 Task: Look for space in Teziutlan, Mexico from 9th June, 2023 to 16th June, 2023 for 2 adults in price range Rs.8000 to Rs.16000. Place can be entire place with 2 bedrooms having 2 beds and 1 bathroom. Property type can be house, flat, guest house. Booking option can be shelf check-in. Required host language is English.
Action: Mouse moved to (461, 97)
Screenshot: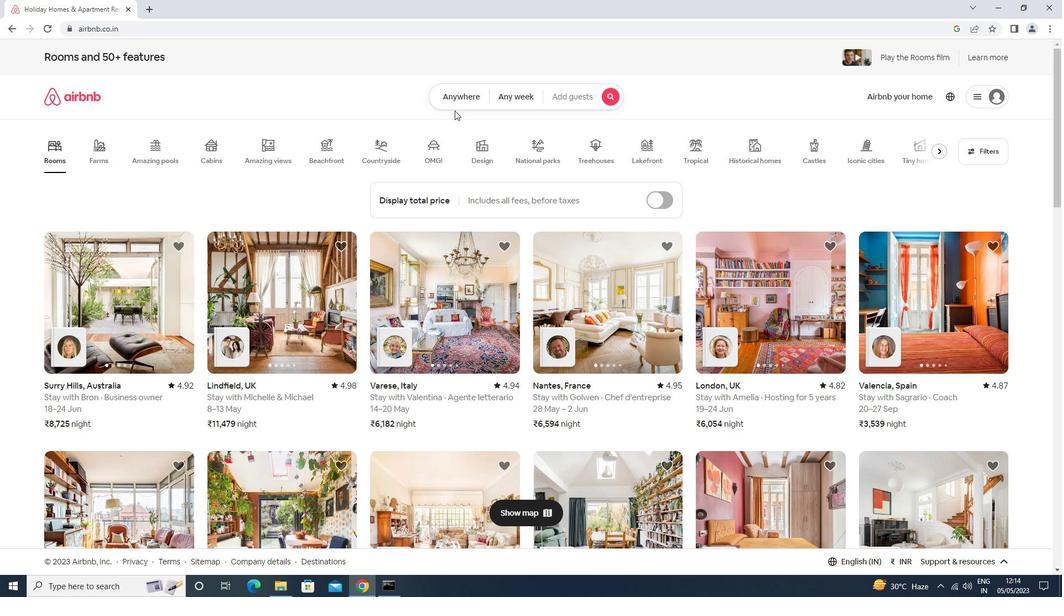
Action: Mouse pressed left at (461, 97)
Screenshot: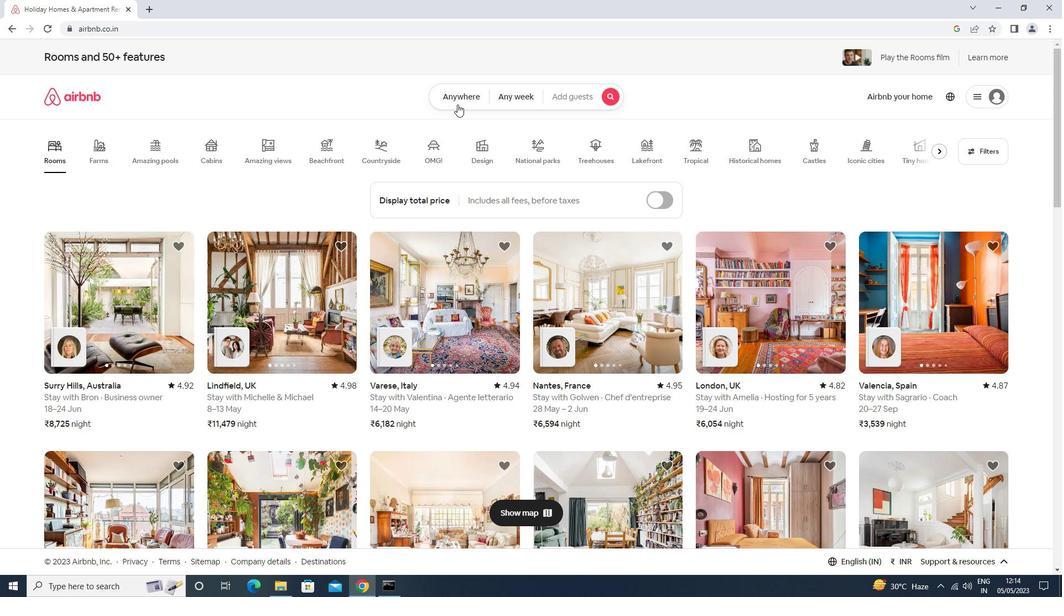 
Action: Mouse moved to (373, 133)
Screenshot: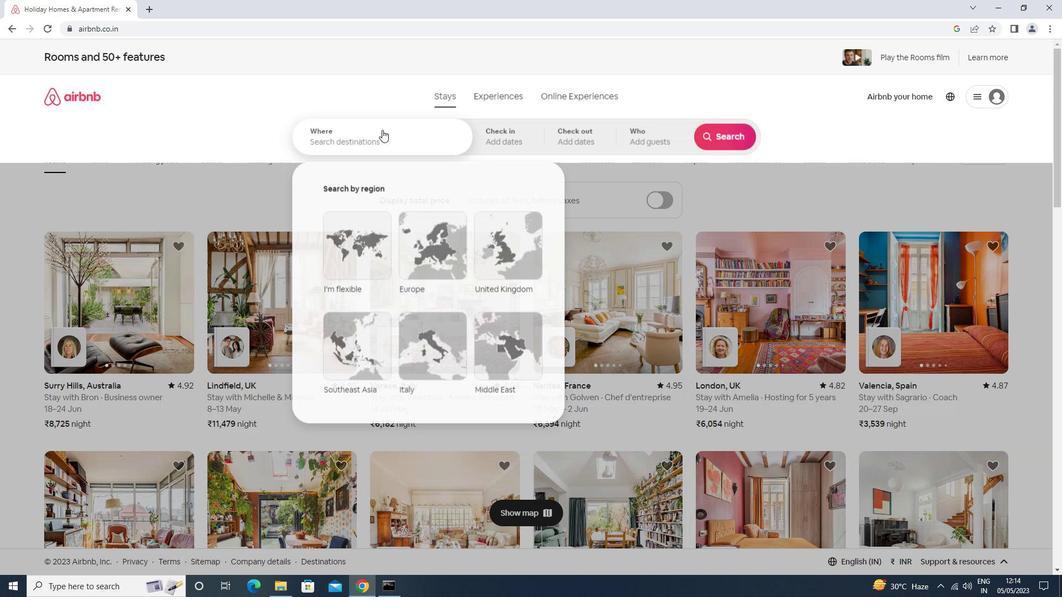 
Action: Mouse pressed left at (373, 133)
Screenshot: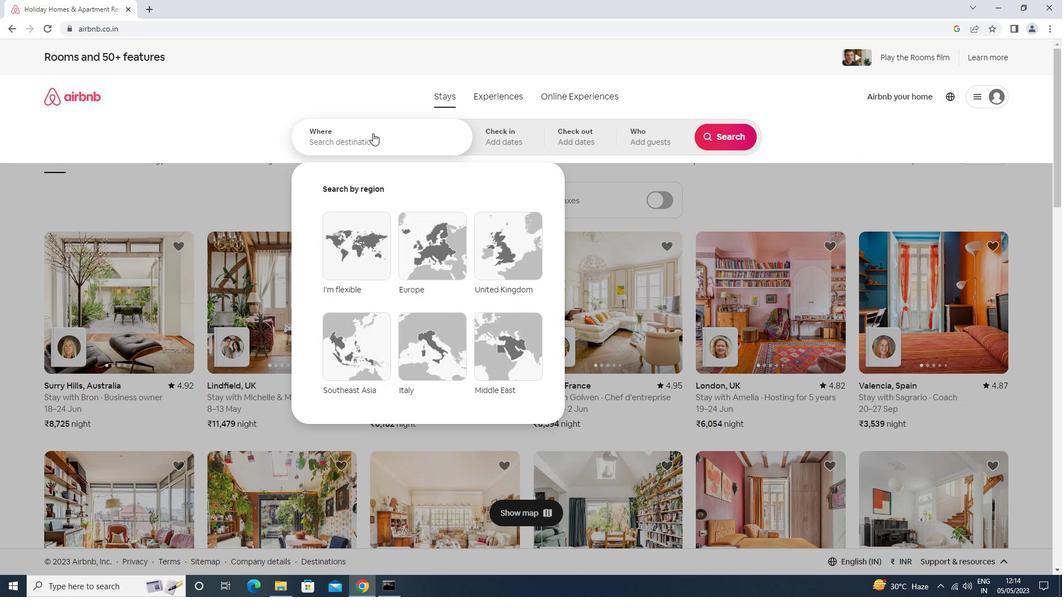
Action: Mouse moved to (372, 134)
Screenshot: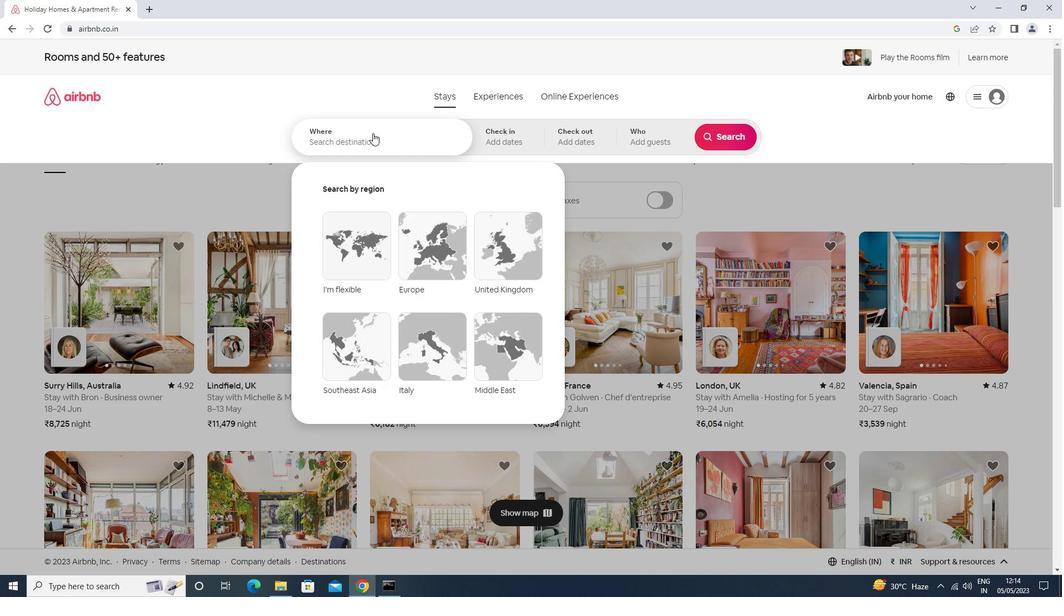 
Action: Key pressed <Key.shift>TEZIUTLAN<Key.space><Key.shift>MEXICO<Key.enter>
Screenshot: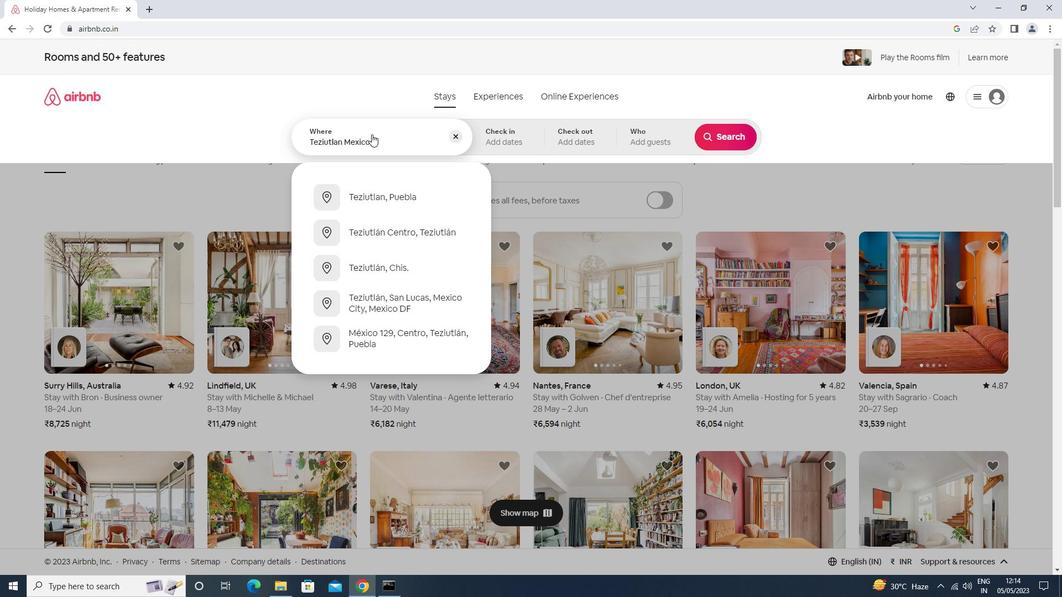 
Action: Mouse moved to (687, 301)
Screenshot: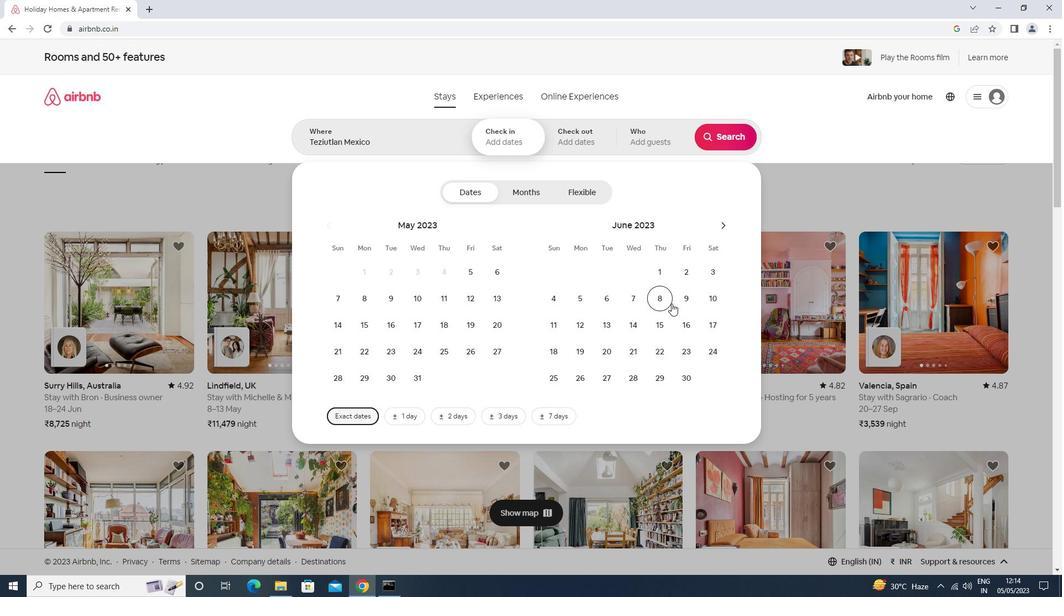 
Action: Mouse pressed left at (687, 301)
Screenshot: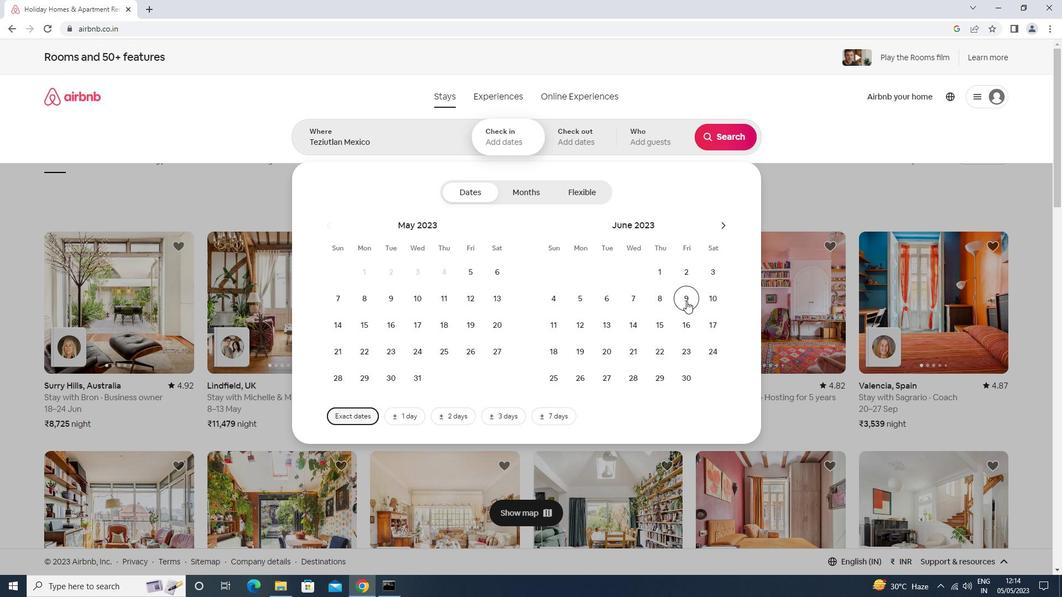 
Action: Mouse moved to (689, 316)
Screenshot: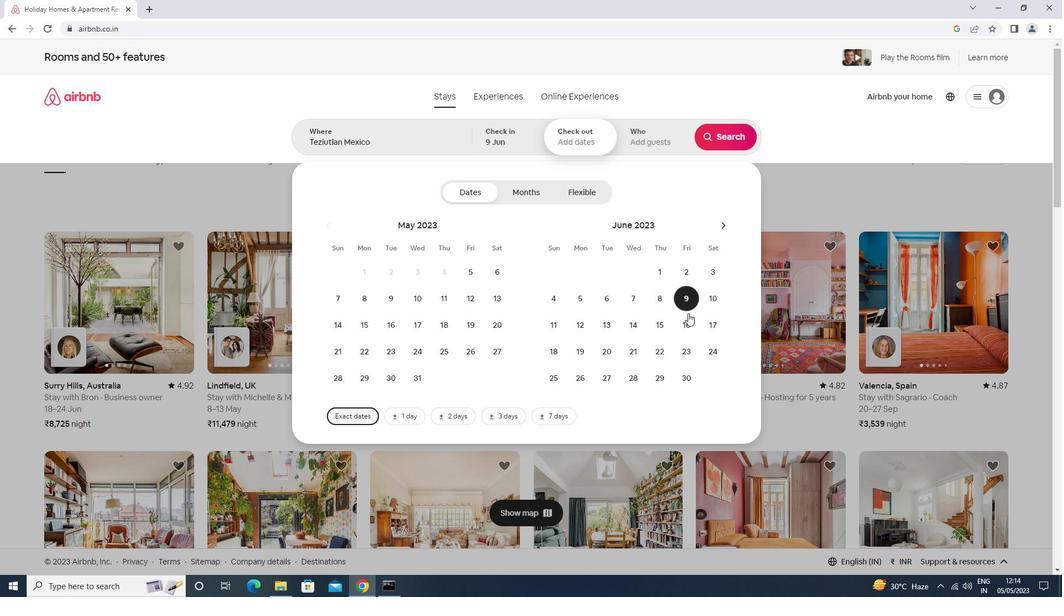 
Action: Mouse pressed left at (689, 316)
Screenshot: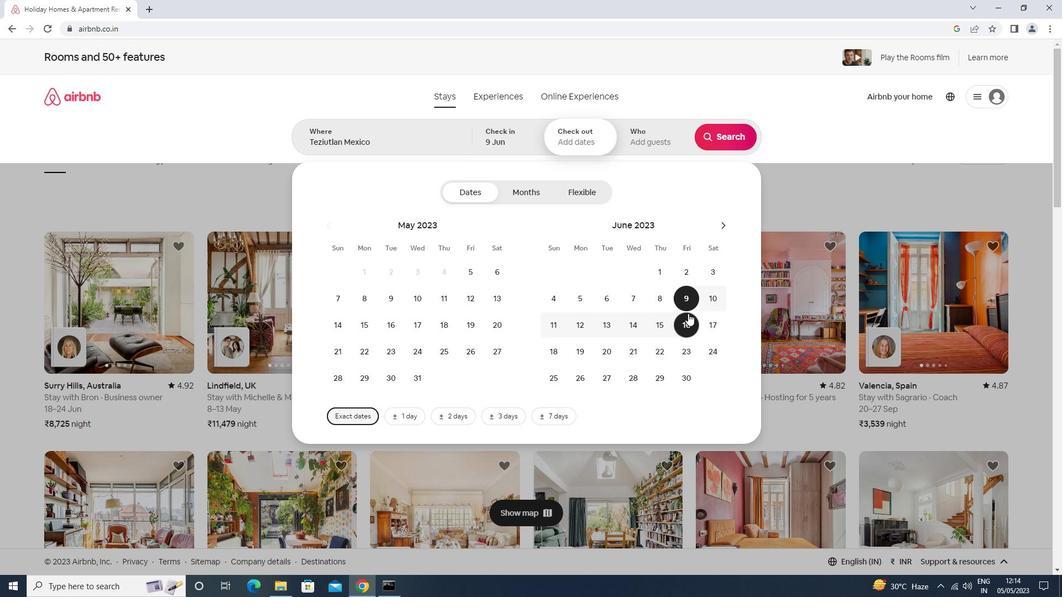 
Action: Mouse moved to (654, 150)
Screenshot: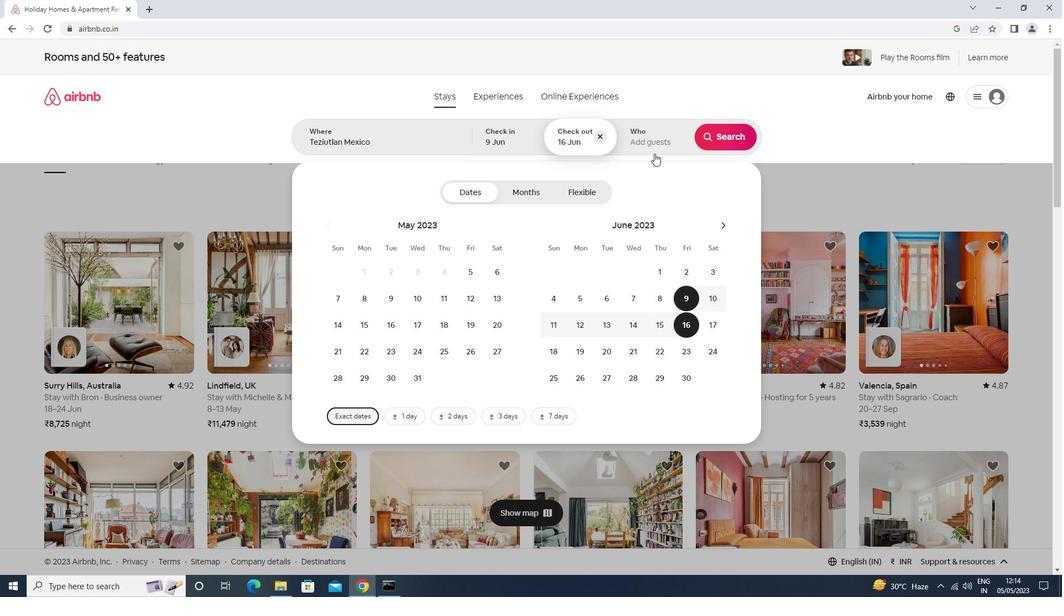 
Action: Mouse pressed left at (654, 150)
Screenshot: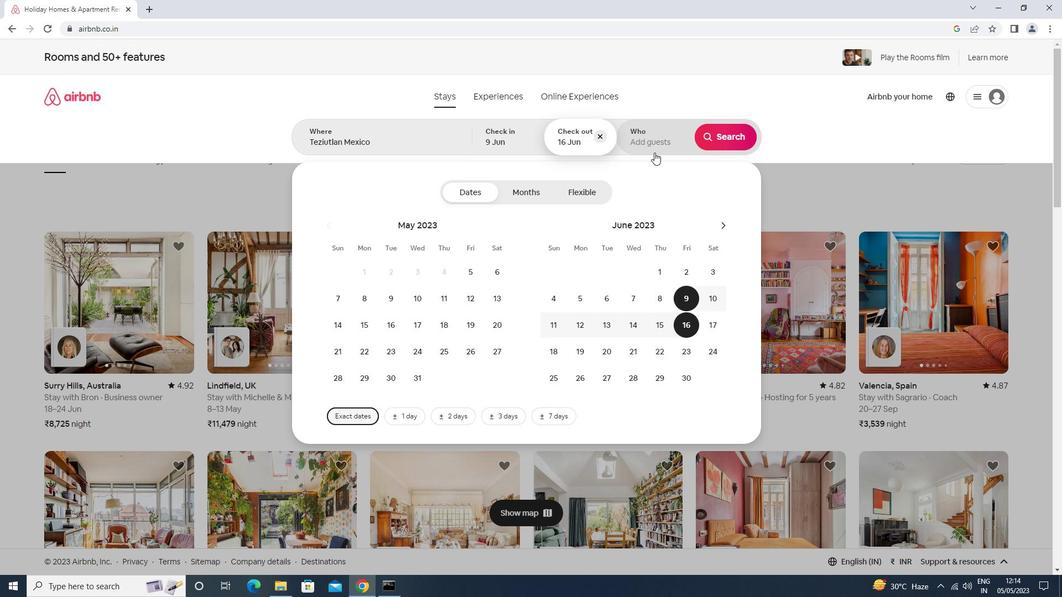 
Action: Mouse moved to (737, 197)
Screenshot: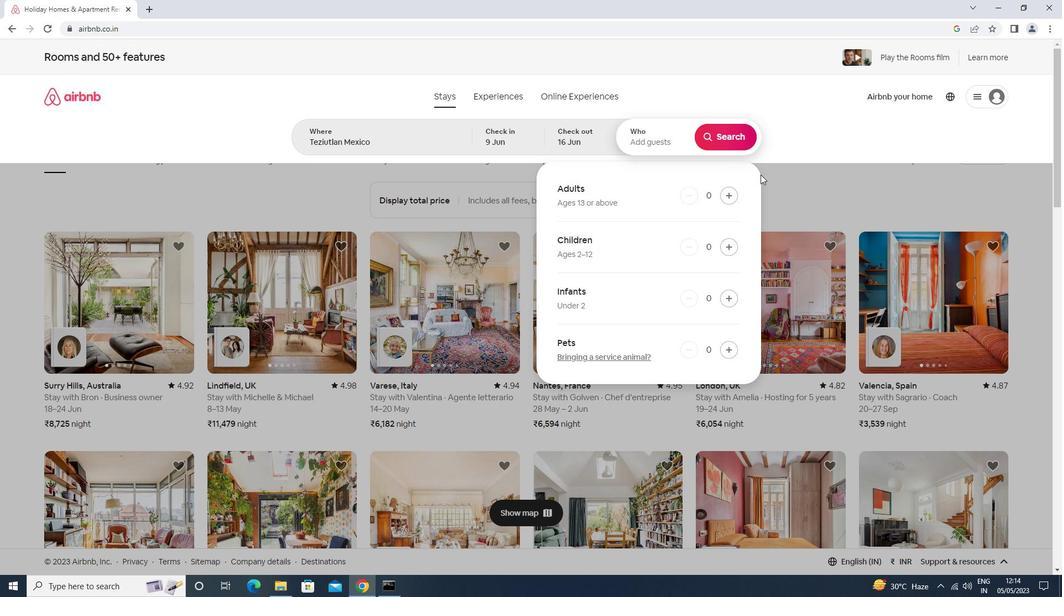 
Action: Mouse pressed left at (737, 197)
Screenshot: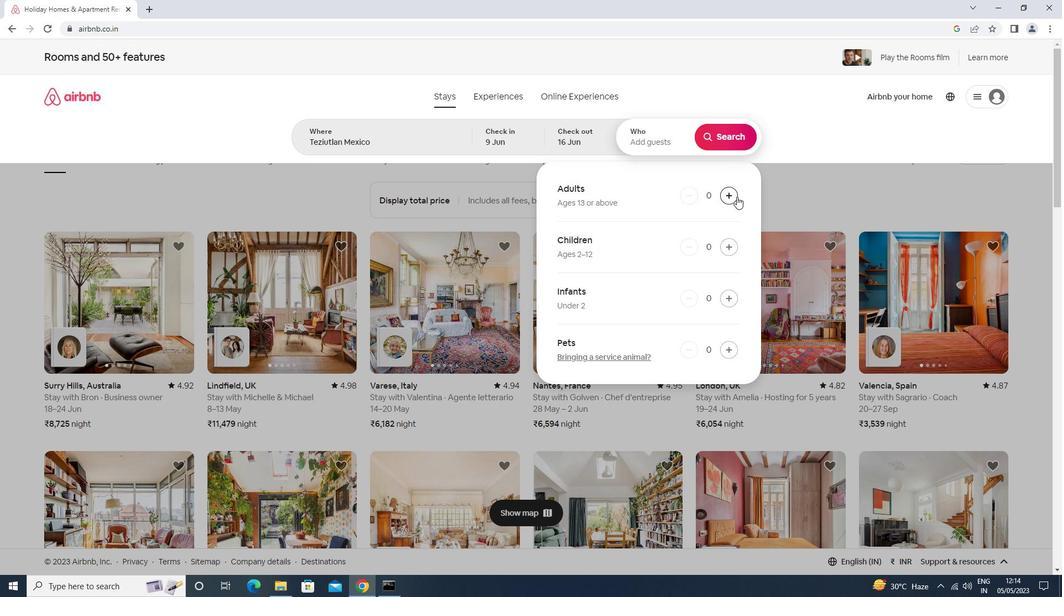 
Action: Mouse moved to (736, 197)
Screenshot: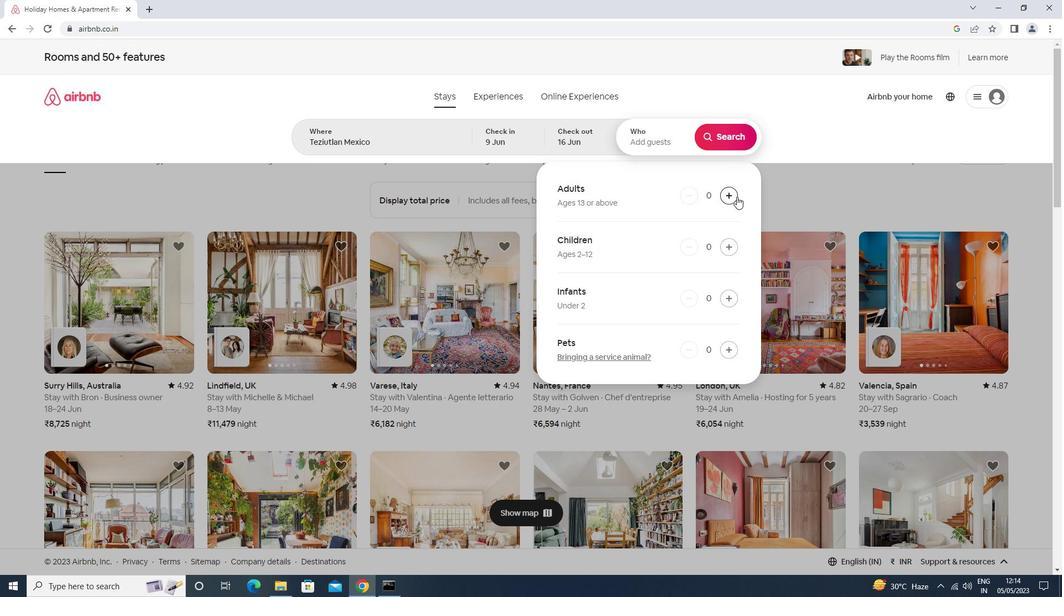 
Action: Mouse pressed left at (736, 197)
Screenshot: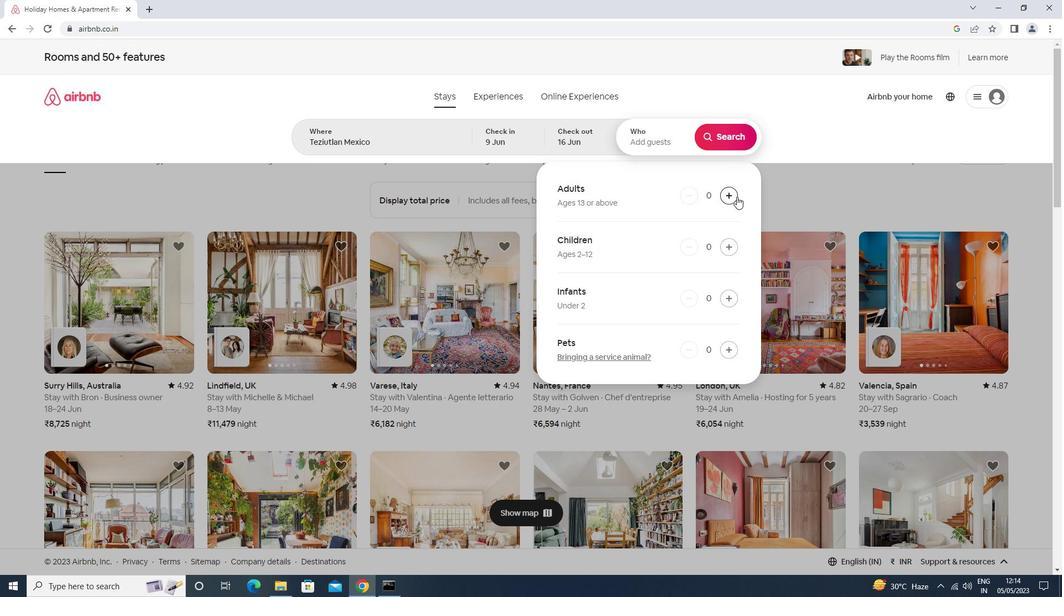 
Action: Mouse moved to (714, 143)
Screenshot: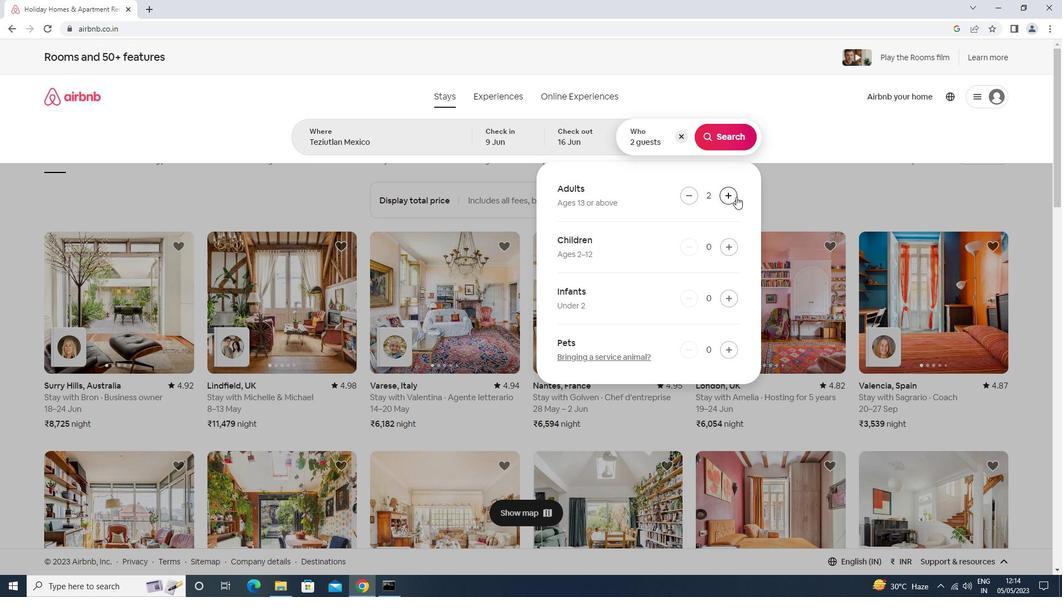 
Action: Mouse pressed left at (714, 143)
Screenshot: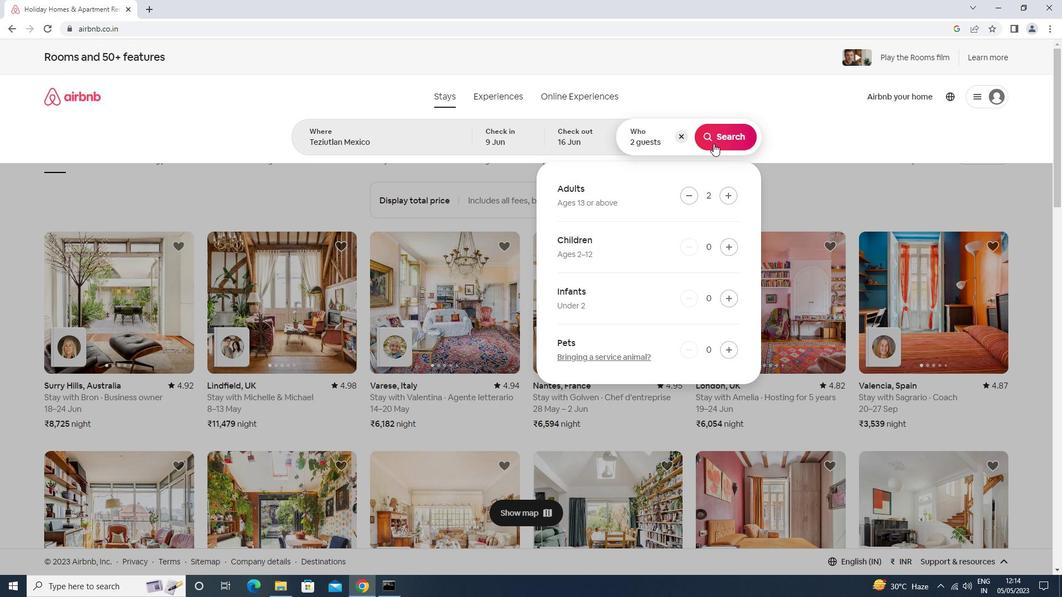 
Action: Mouse moved to (1016, 105)
Screenshot: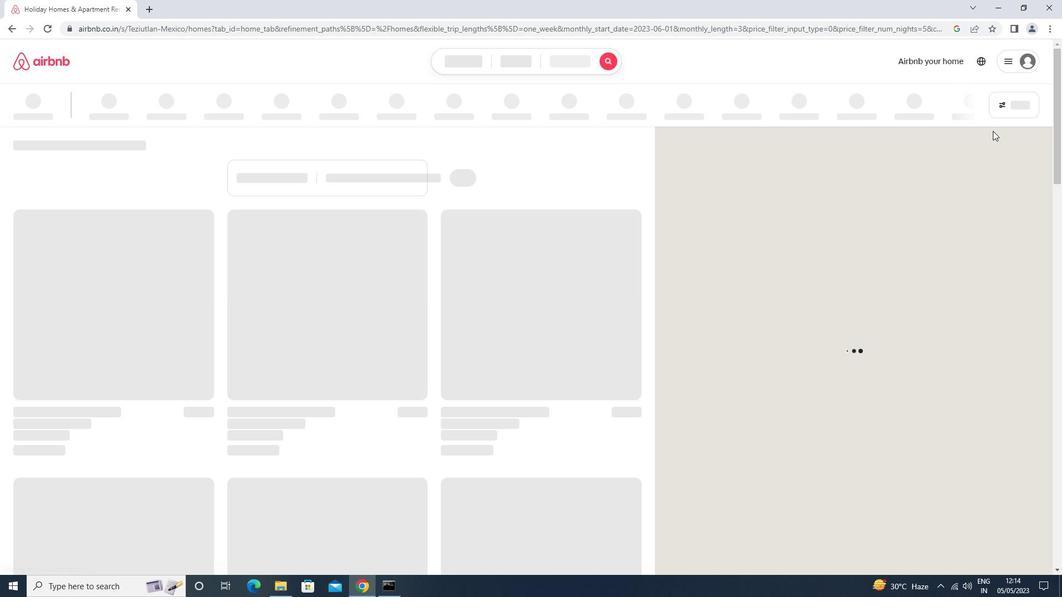 
Action: Mouse pressed left at (1016, 105)
Screenshot: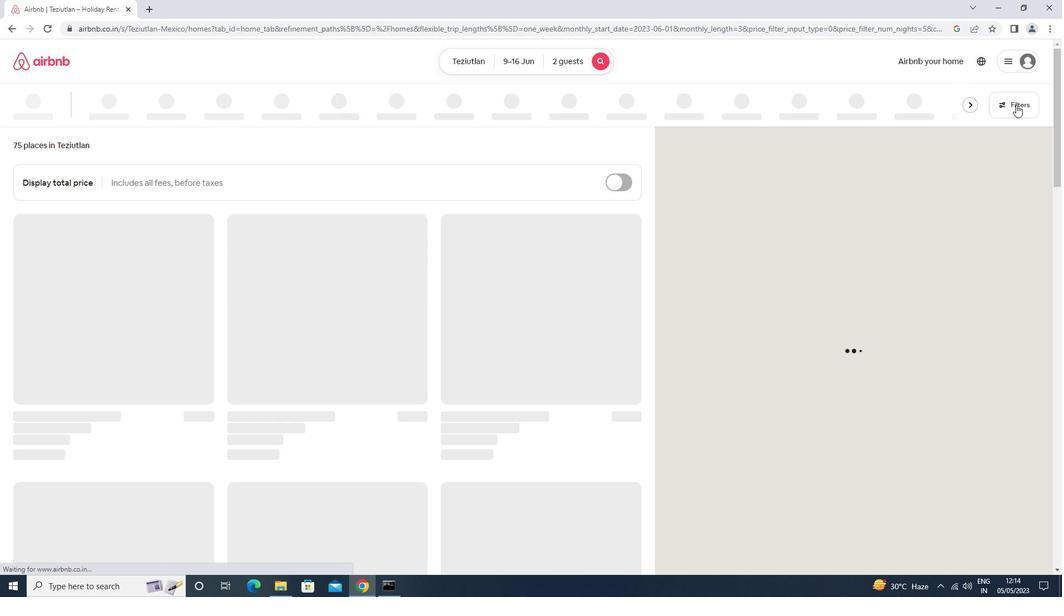 
Action: Mouse moved to (434, 373)
Screenshot: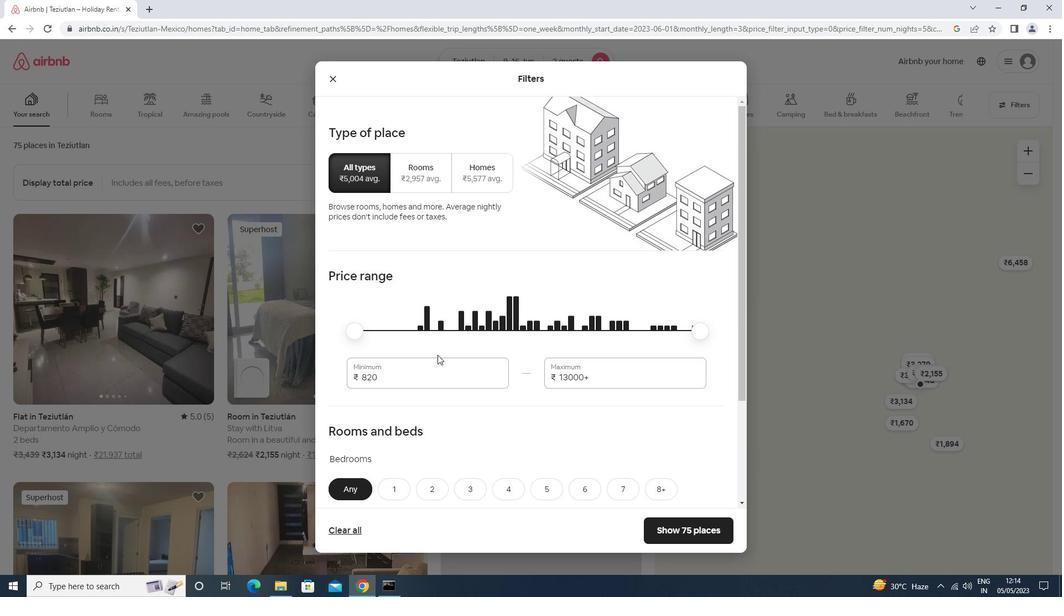 
Action: Mouse pressed left at (434, 373)
Screenshot: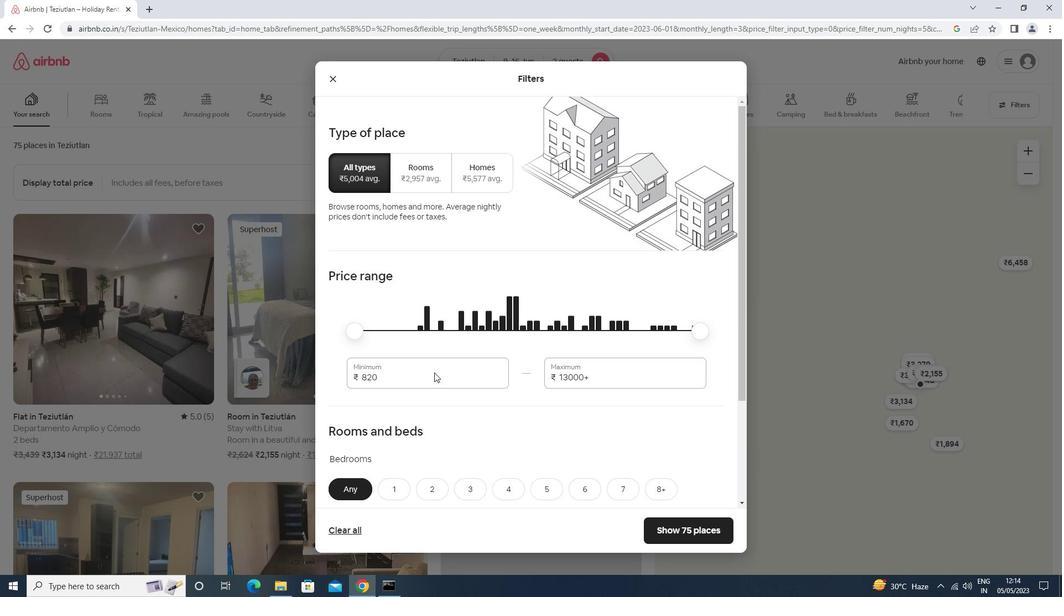 
Action: Mouse moved to (432, 375)
Screenshot: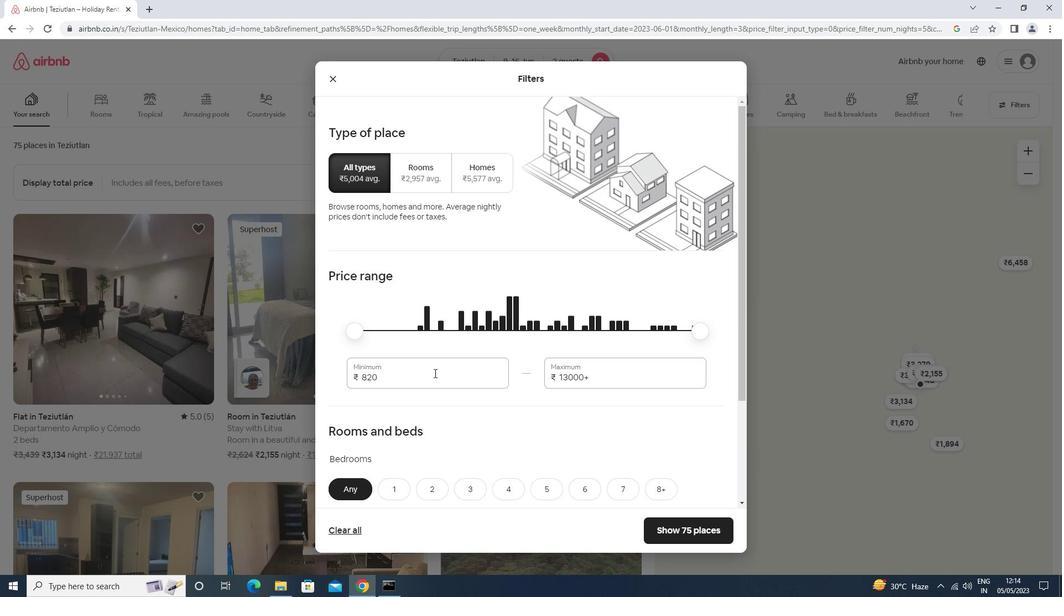 
Action: Key pressed <Key.backspace><Key.backspace><Key.backspace>8000<Key.tab>16000
Screenshot: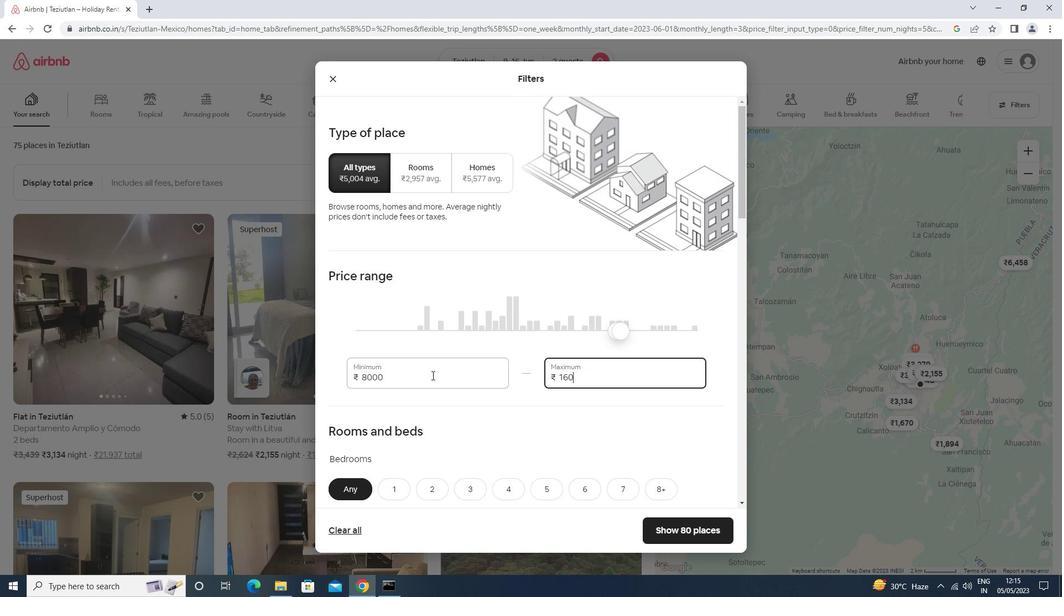 
Action: Mouse moved to (432, 374)
Screenshot: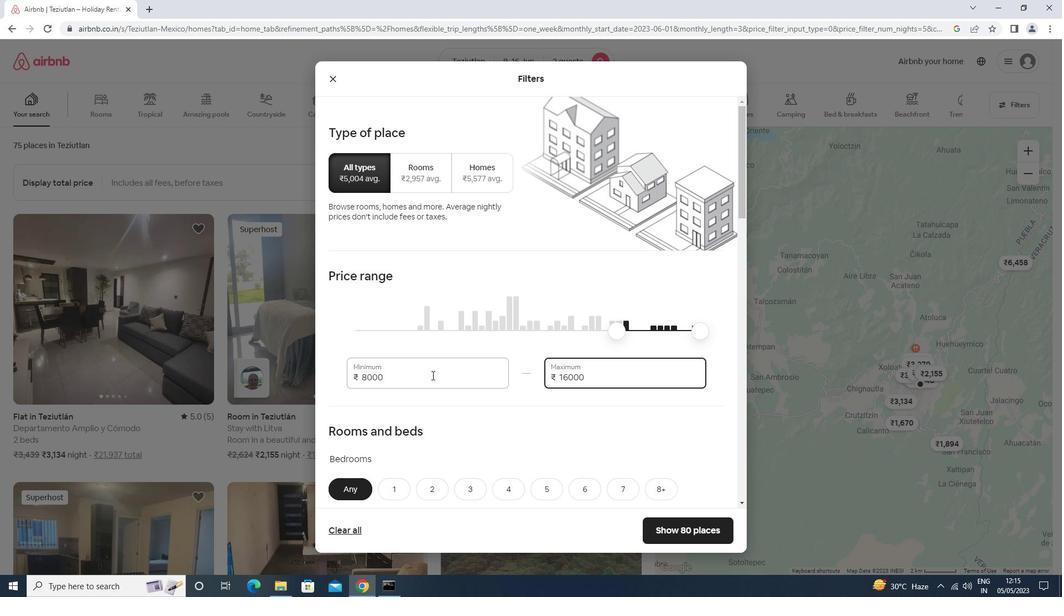 
Action: Mouse scrolled (432, 374) with delta (0, 0)
Screenshot: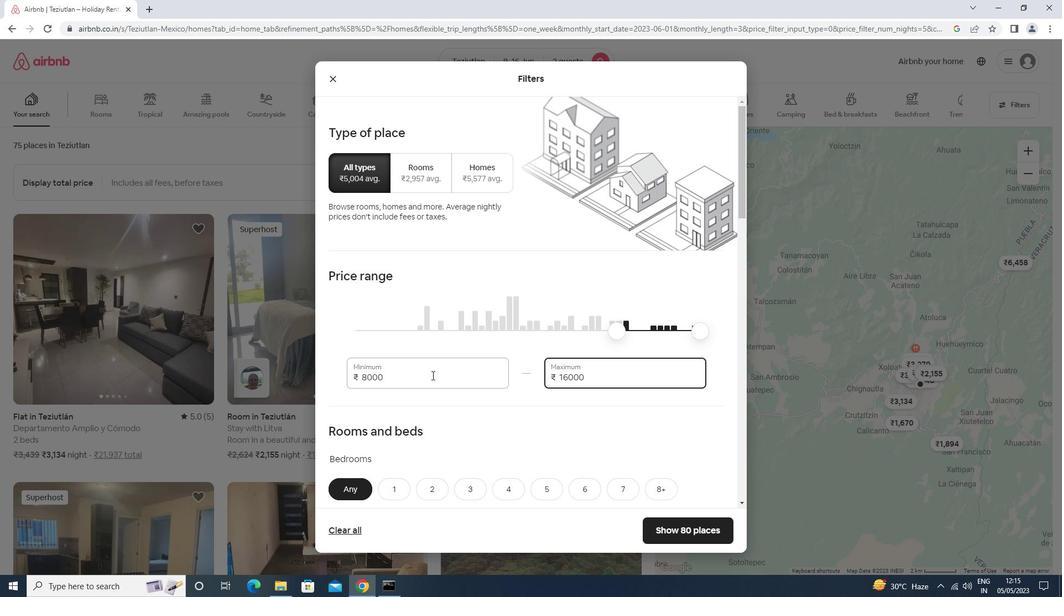 
Action: Mouse scrolled (432, 374) with delta (0, 0)
Screenshot: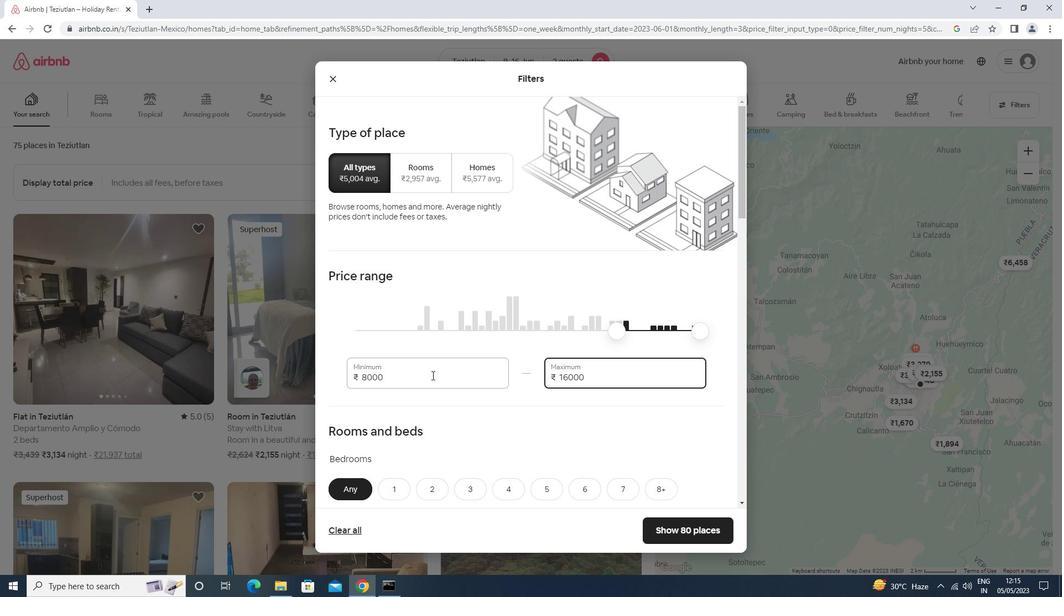 
Action: Mouse scrolled (432, 374) with delta (0, 0)
Screenshot: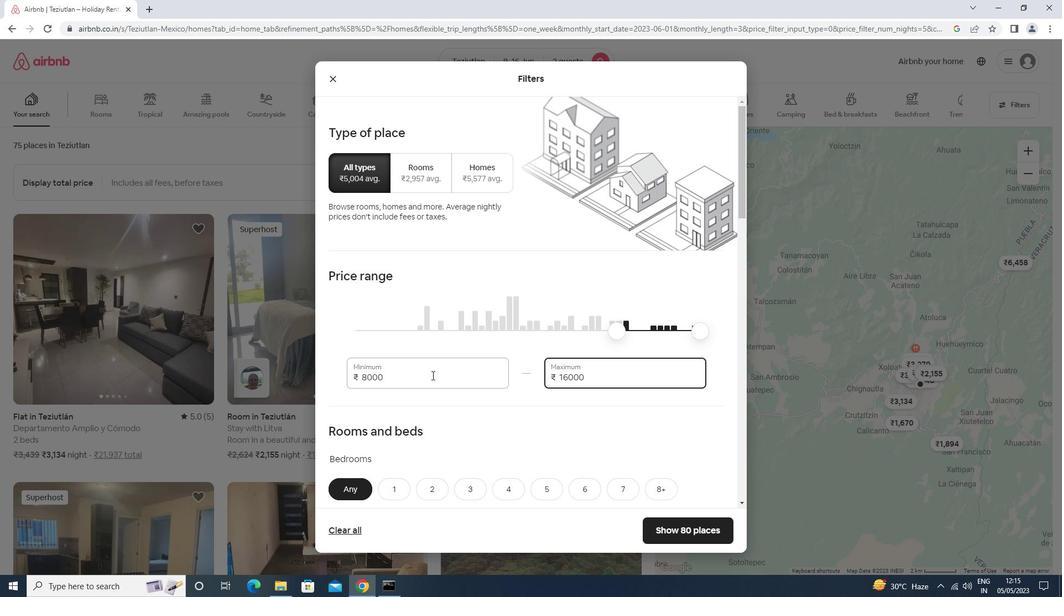 
Action: Mouse scrolled (432, 374) with delta (0, 0)
Screenshot: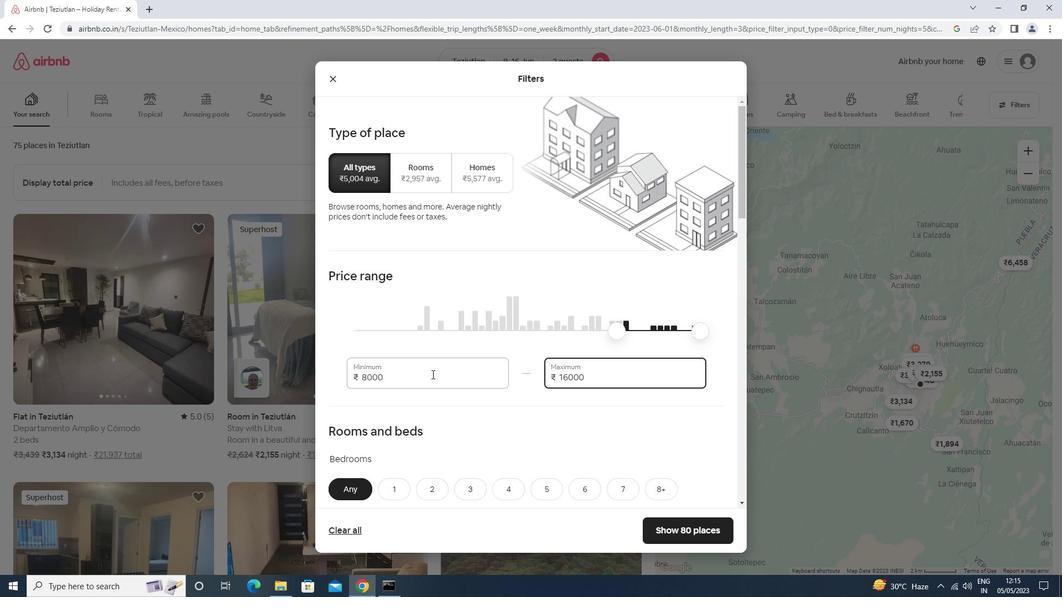 
Action: Mouse scrolled (432, 374) with delta (0, 0)
Screenshot: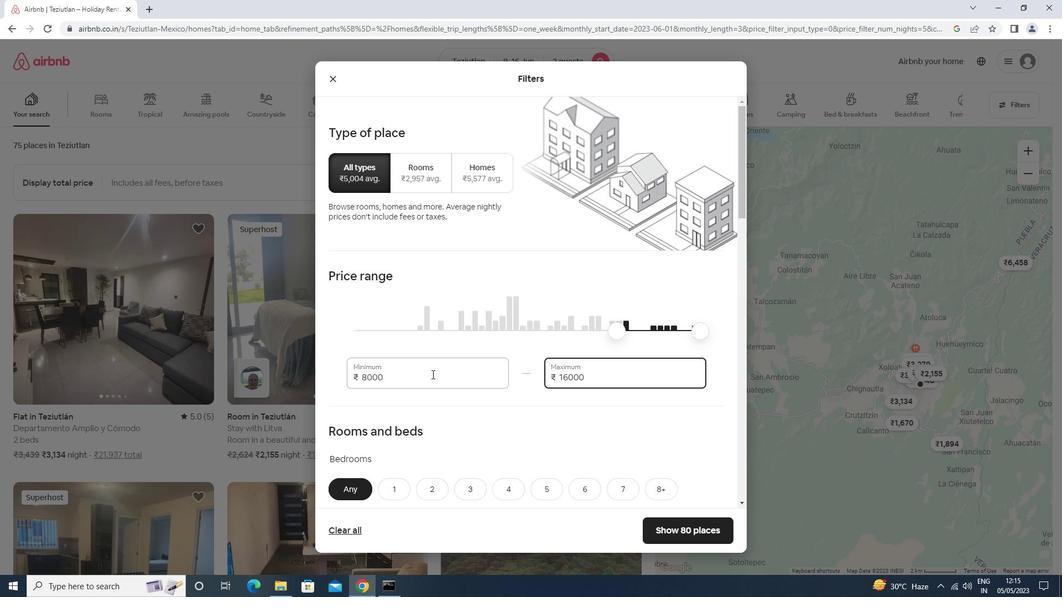 
Action: Mouse scrolled (432, 374) with delta (0, 0)
Screenshot: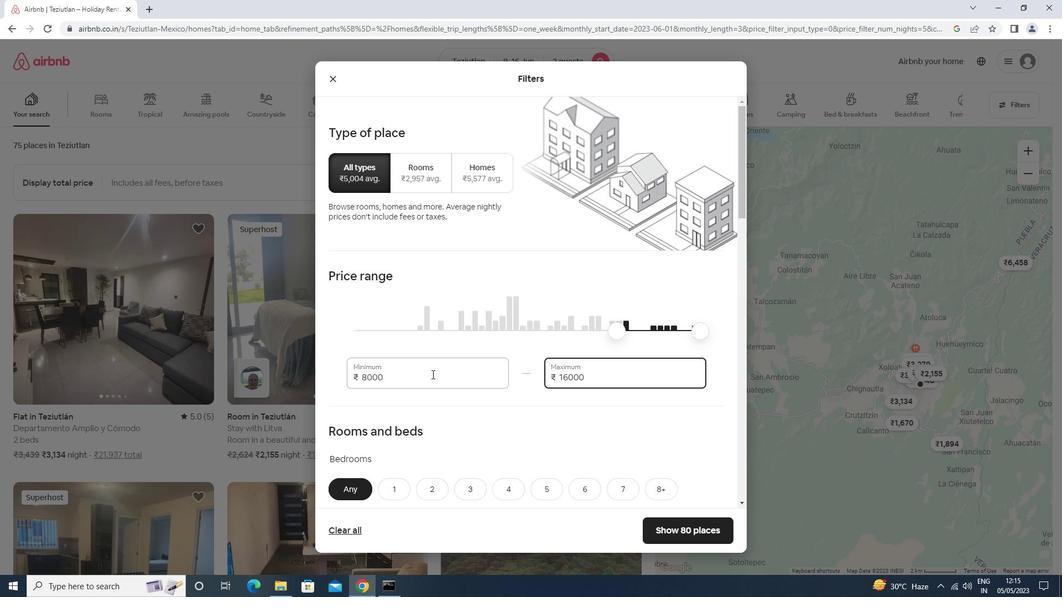 
Action: Mouse moved to (433, 155)
Screenshot: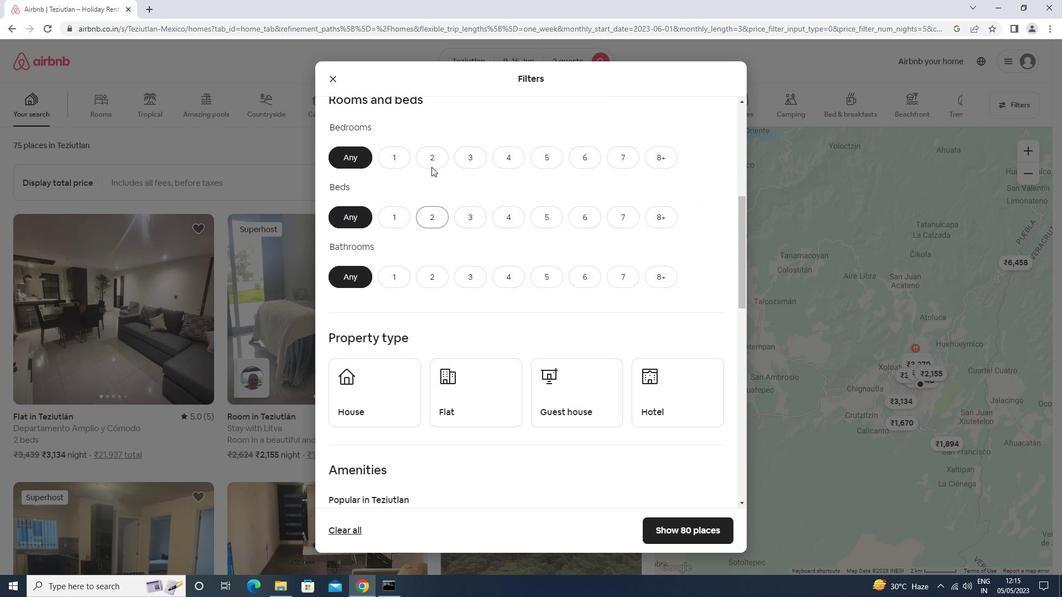 
Action: Mouse pressed left at (433, 155)
Screenshot: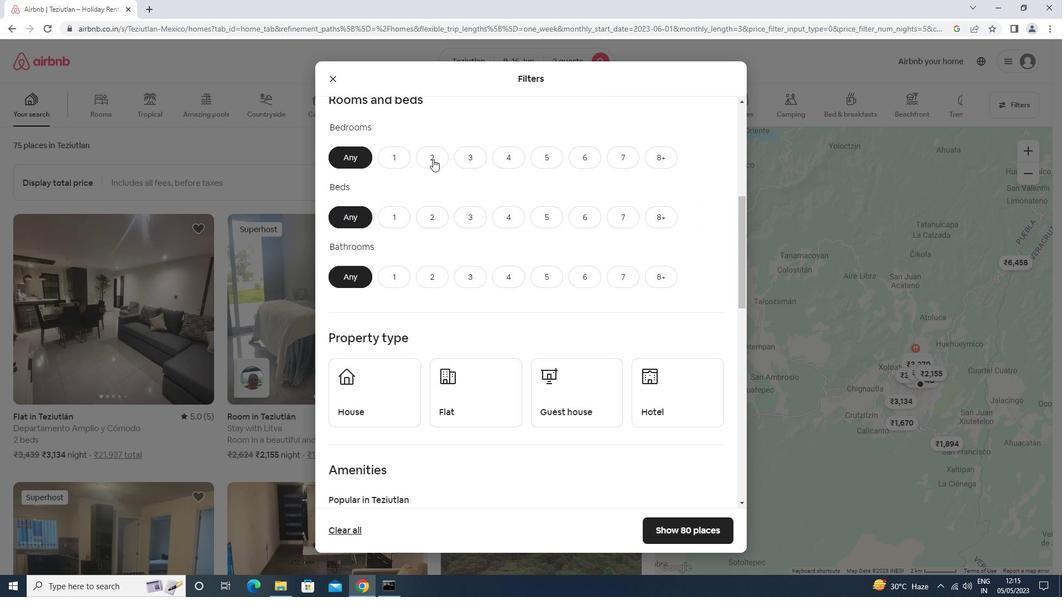 
Action: Mouse moved to (431, 213)
Screenshot: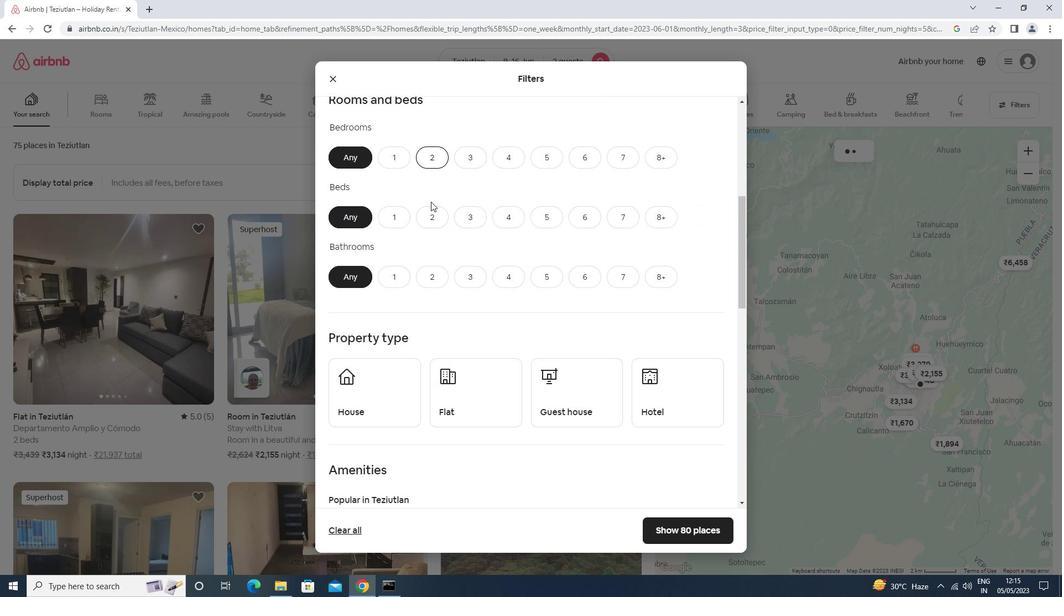 
Action: Mouse pressed left at (431, 213)
Screenshot: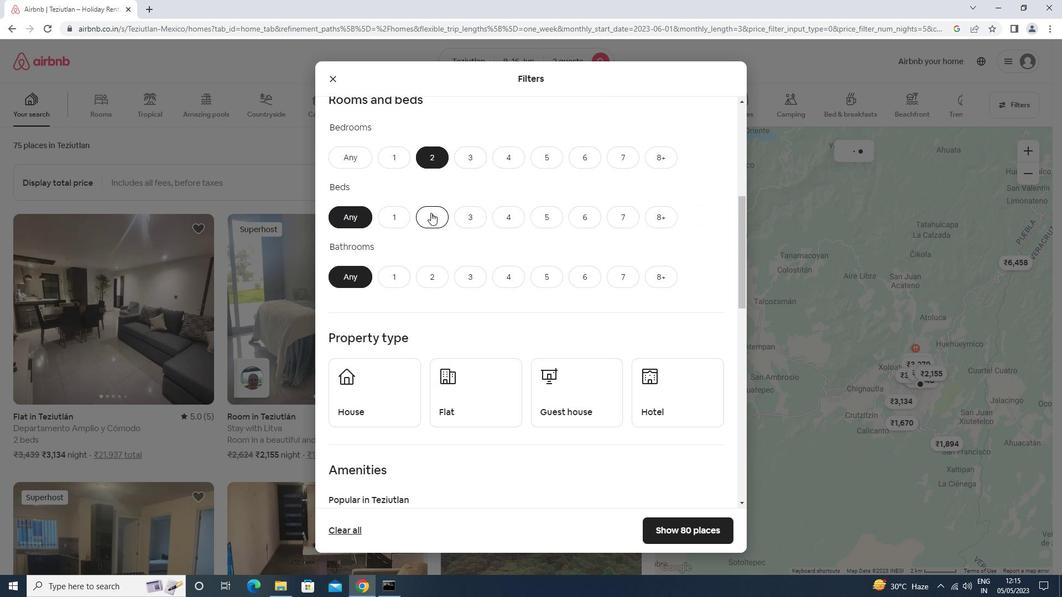 
Action: Mouse moved to (402, 272)
Screenshot: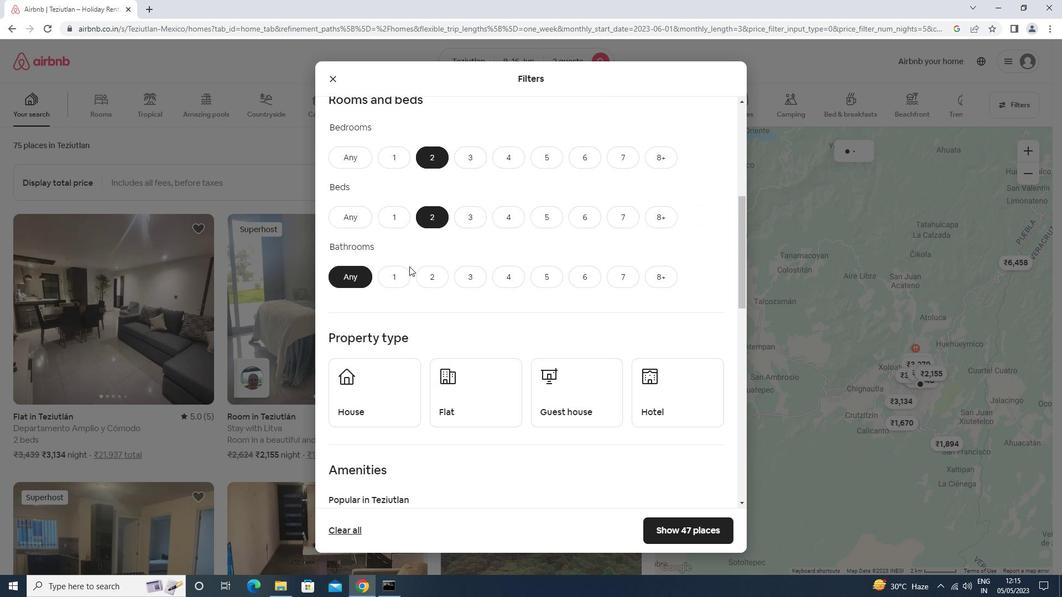 
Action: Mouse pressed left at (402, 272)
Screenshot: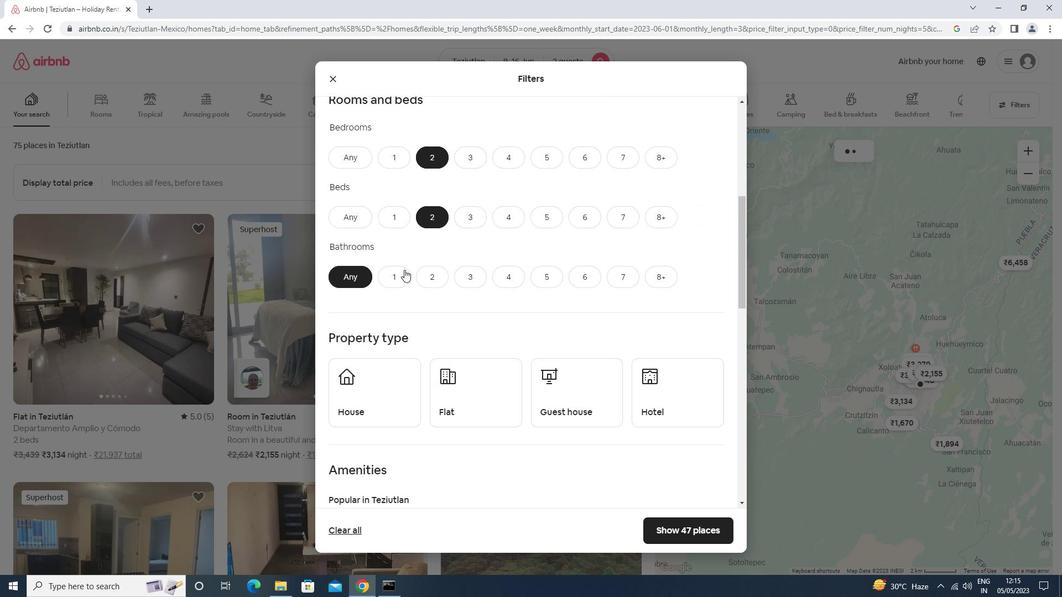 
Action: Mouse moved to (370, 411)
Screenshot: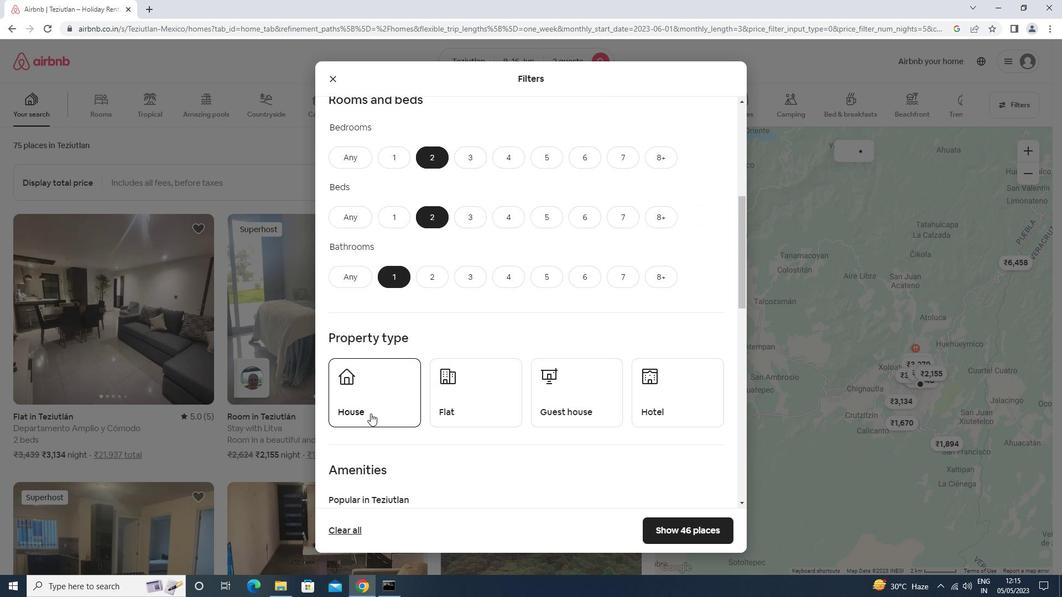 
Action: Mouse pressed left at (370, 411)
Screenshot: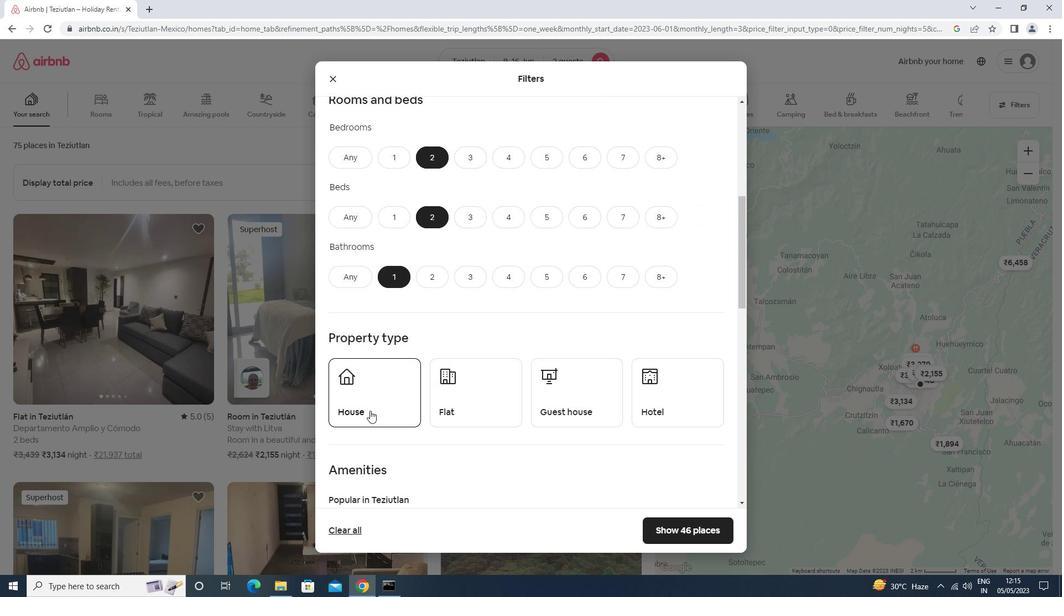 
Action: Mouse moved to (453, 405)
Screenshot: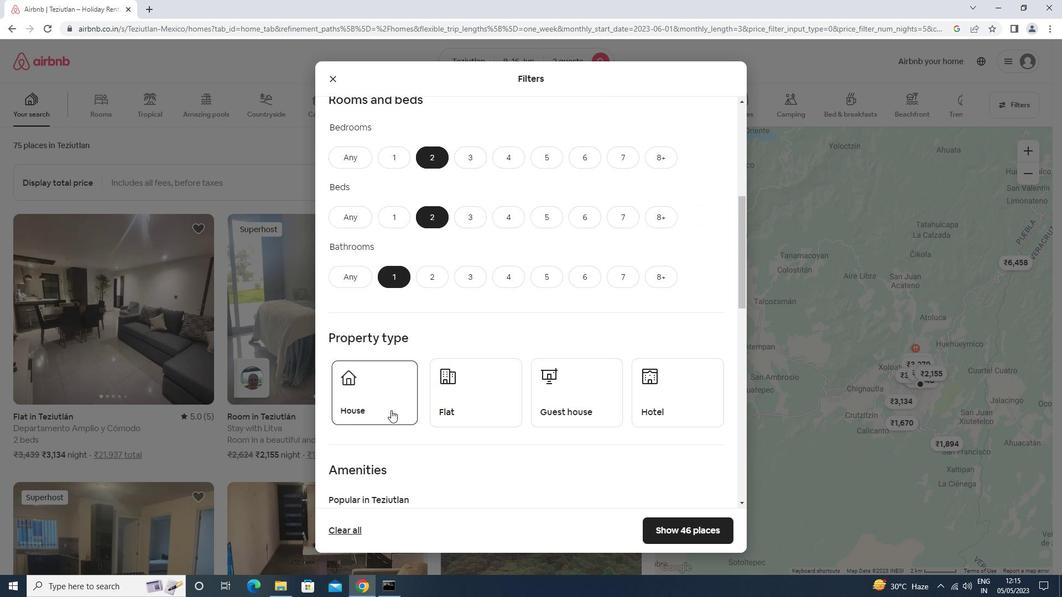 
Action: Mouse pressed left at (453, 405)
Screenshot: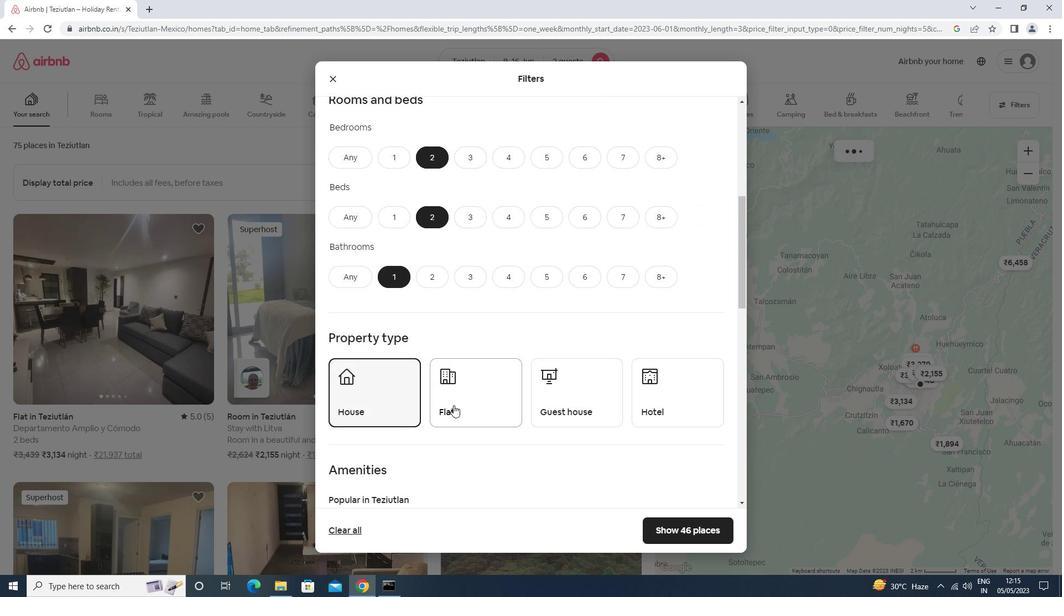 
Action: Mouse moved to (569, 410)
Screenshot: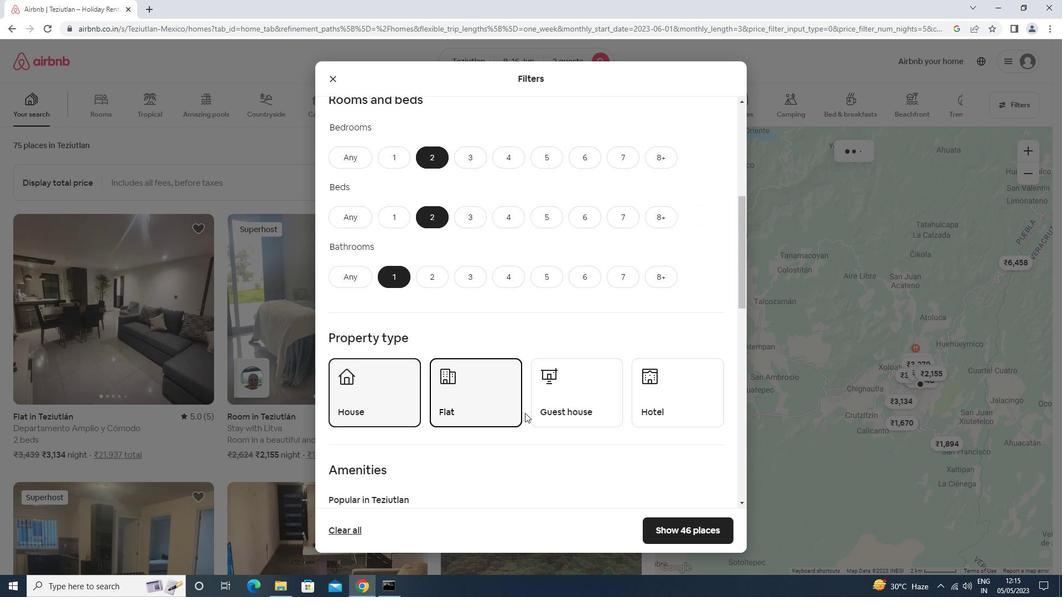 
Action: Mouse pressed left at (569, 410)
Screenshot: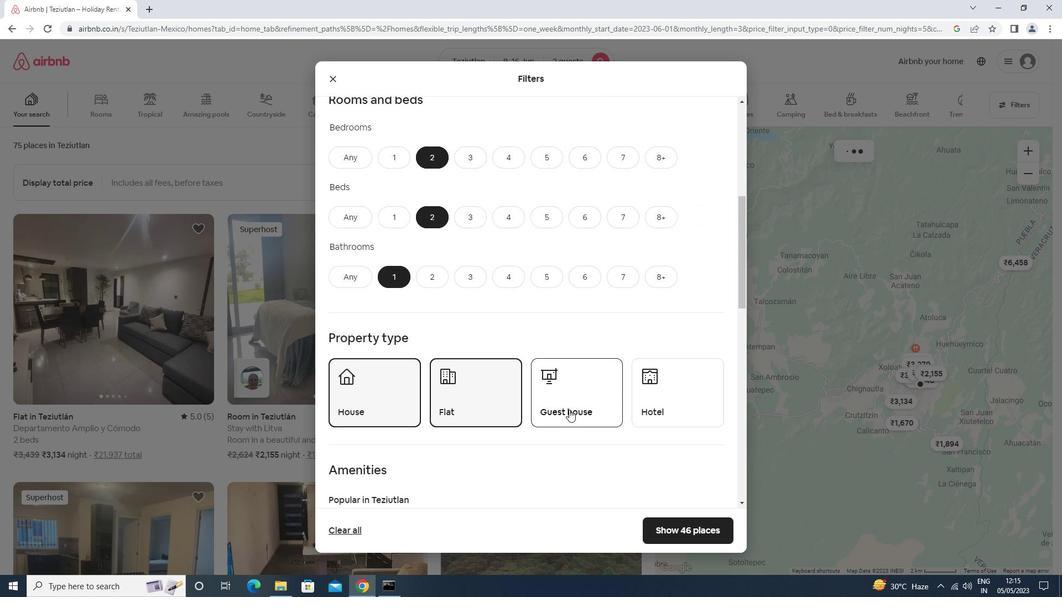
Action: Mouse moved to (570, 407)
Screenshot: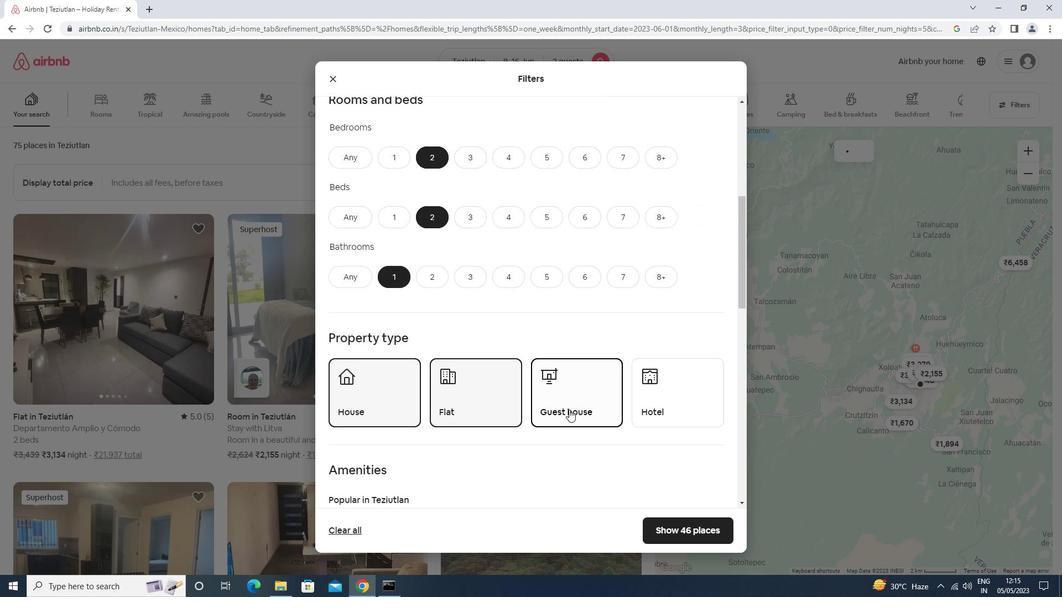 
Action: Mouse scrolled (570, 406) with delta (0, 0)
Screenshot: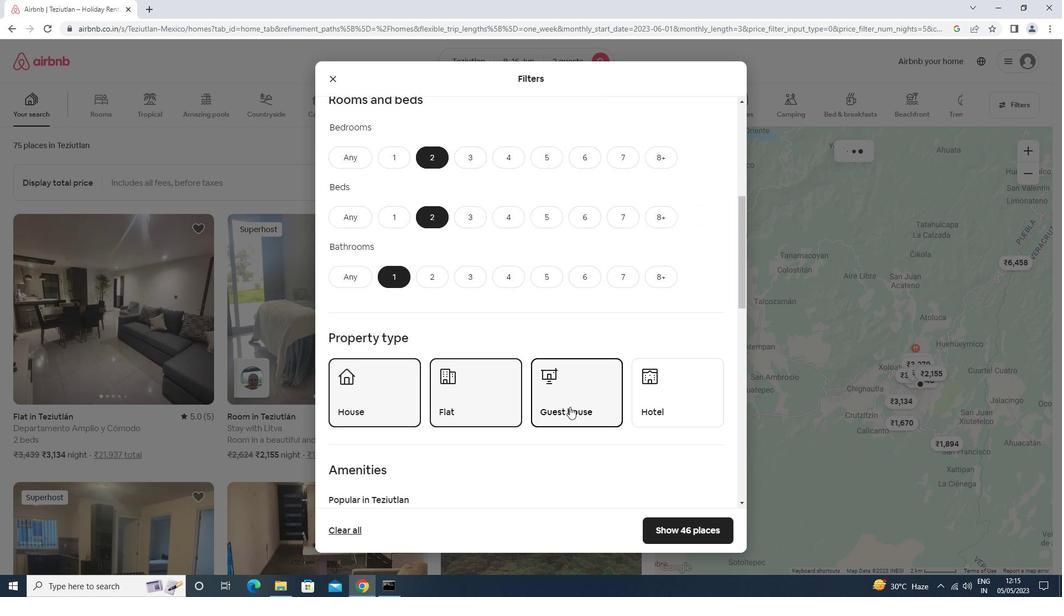 
Action: Mouse scrolled (570, 406) with delta (0, 0)
Screenshot: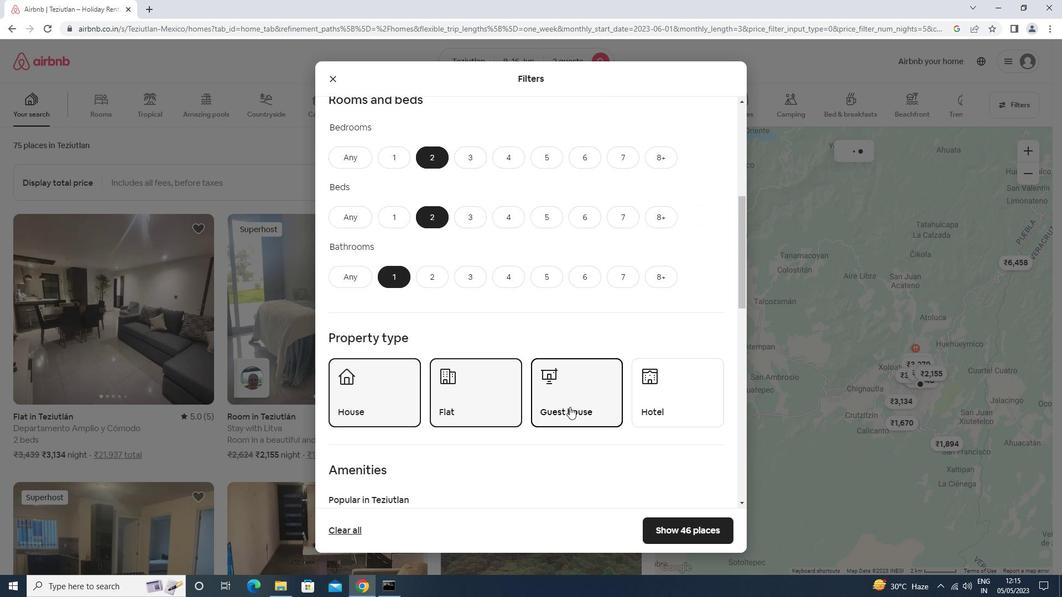 
Action: Mouse scrolled (570, 406) with delta (0, 0)
Screenshot: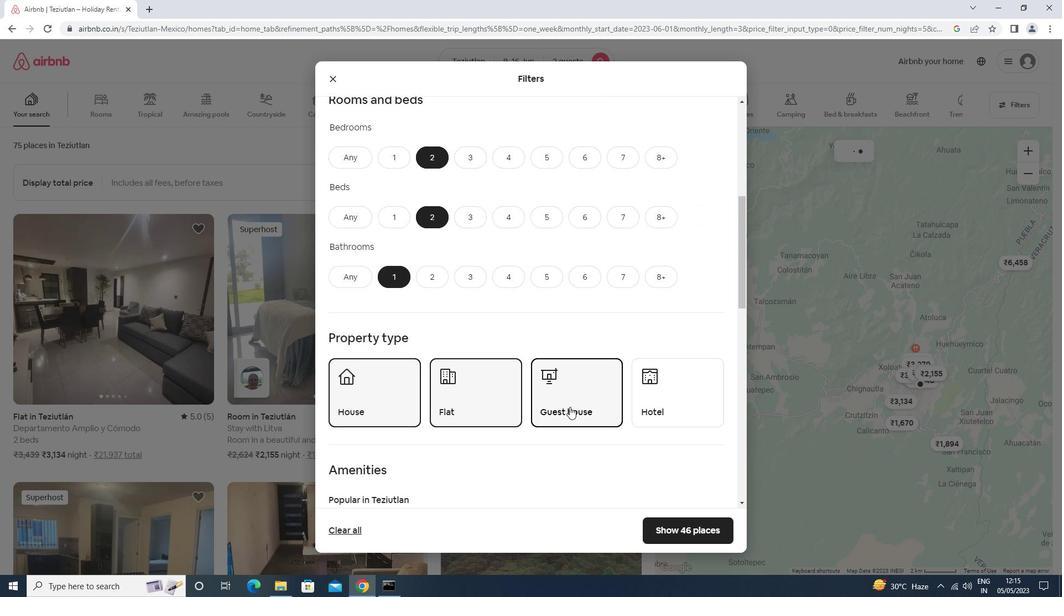 
Action: Mouse scrolled (570, 406) with delta (0, 0)
Screenshot: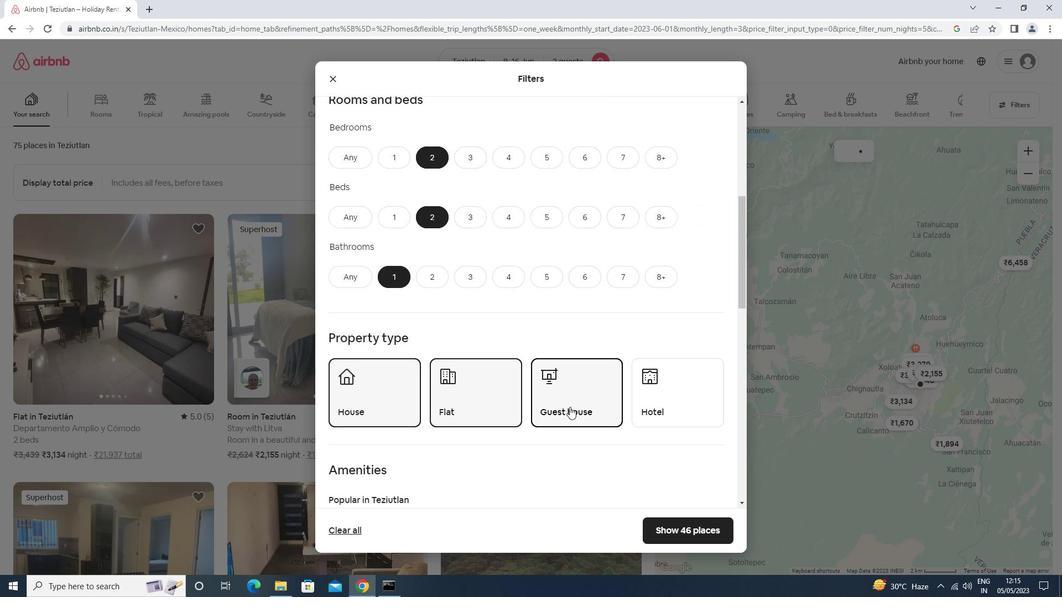 
Action: Mouse scrolled (570, 406) with delta (0, 0)
Screenshot: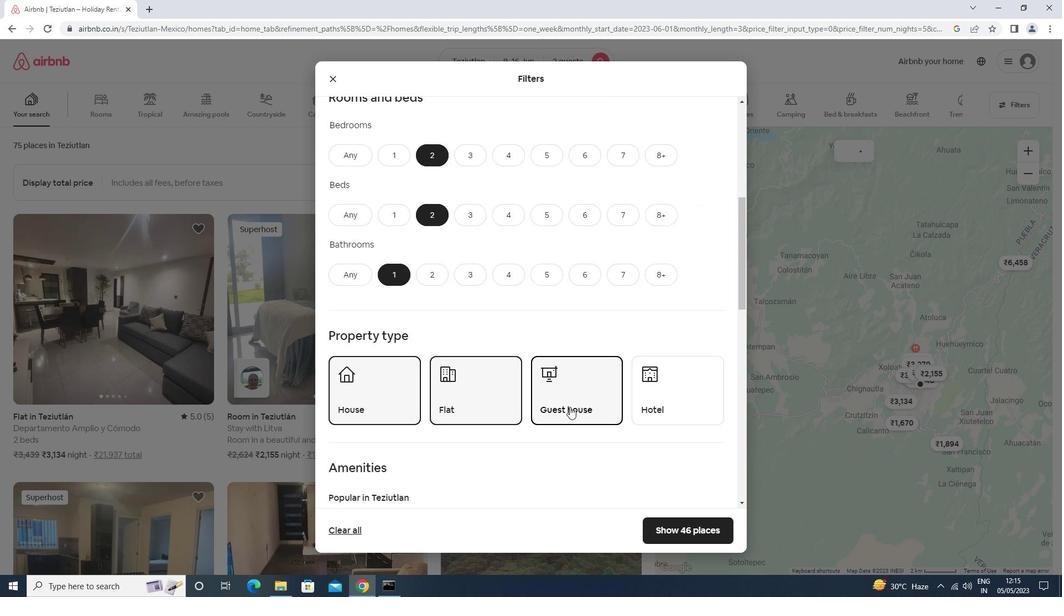 
Action: Mouse moved to (703, 456)
Screenshot: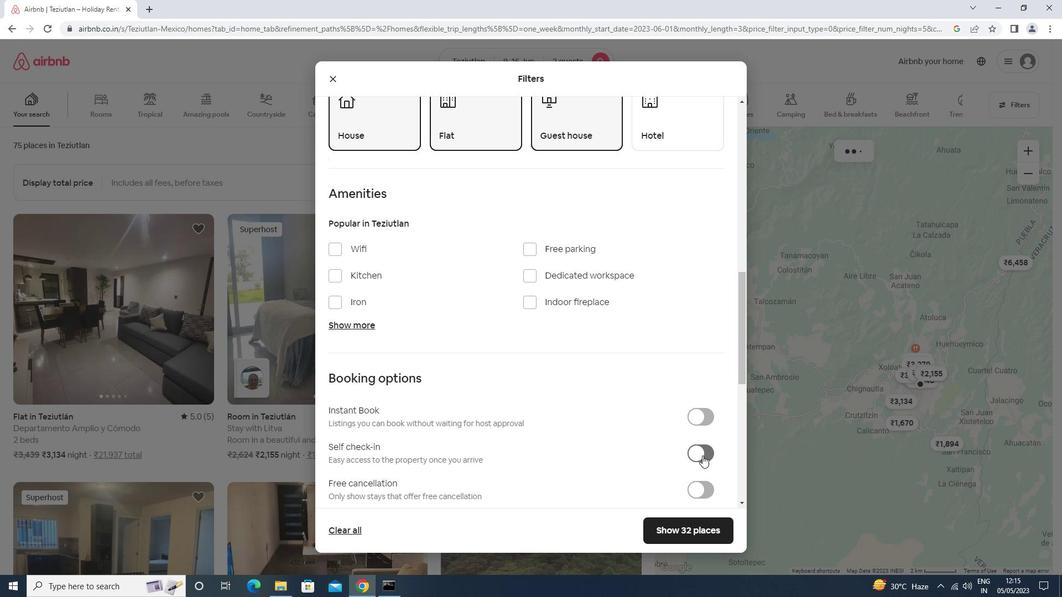 
Action: Mouse pressed left at (703, 456)
Screenshot: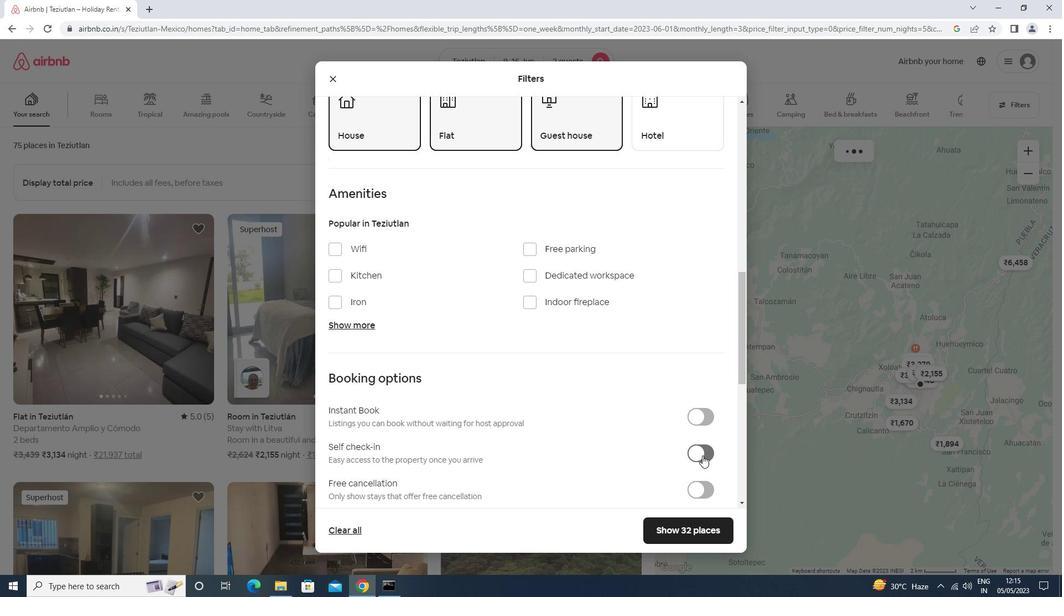 
Action: Mouse moved to (705, 451)
Screenshot: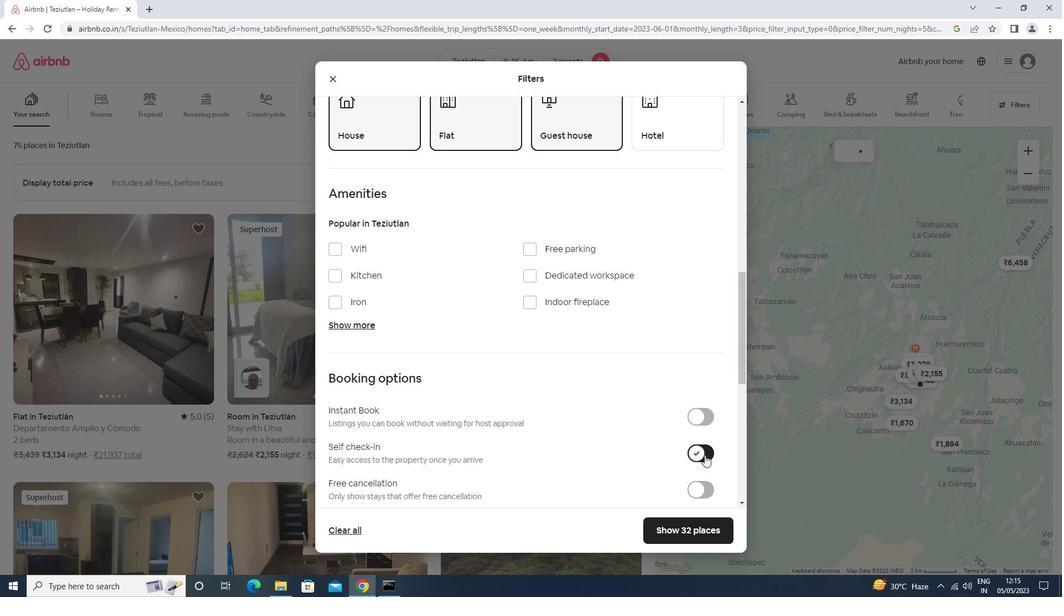 
Action: Mouse scrolled (705, 450) with delta (0, 0)
Screenshot: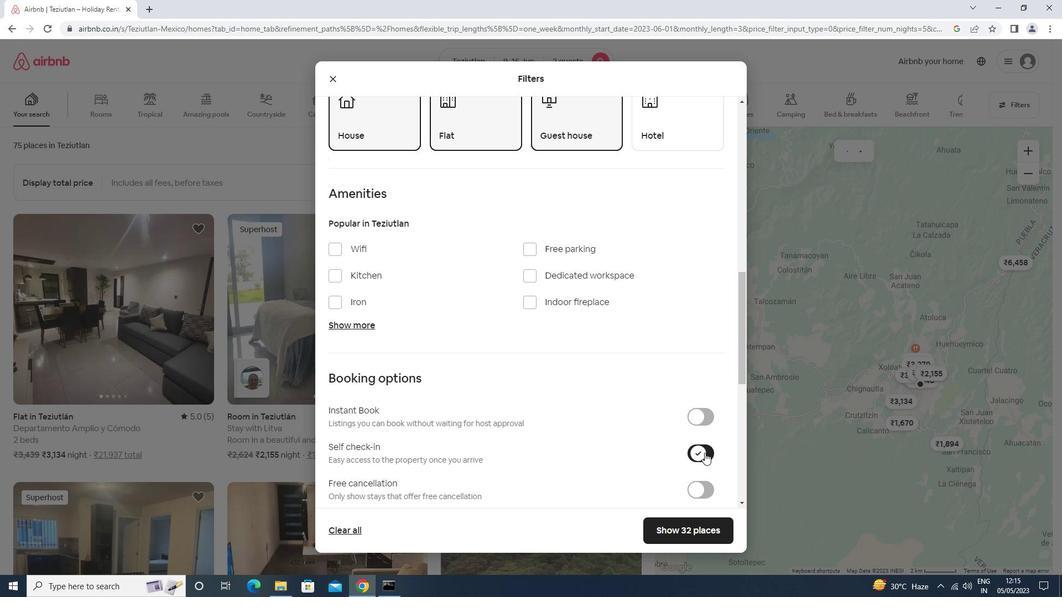 
Action: Mouse scrolled (705, 450) with delta (0, 0)
Screenshot: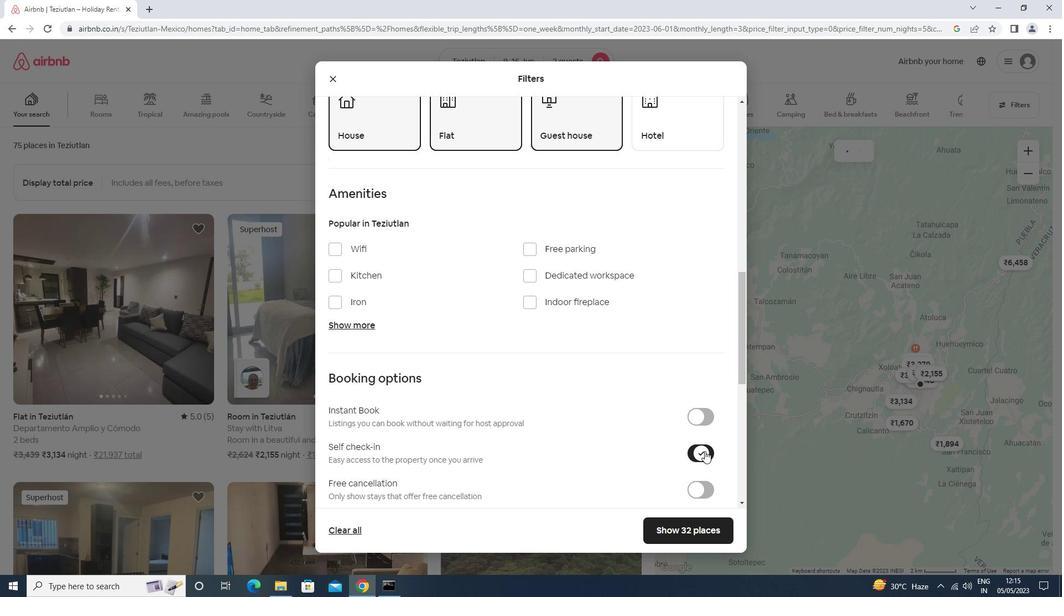 
Action: Mouse scrolled (705, 450) with delta (0, 0)
Screenshot: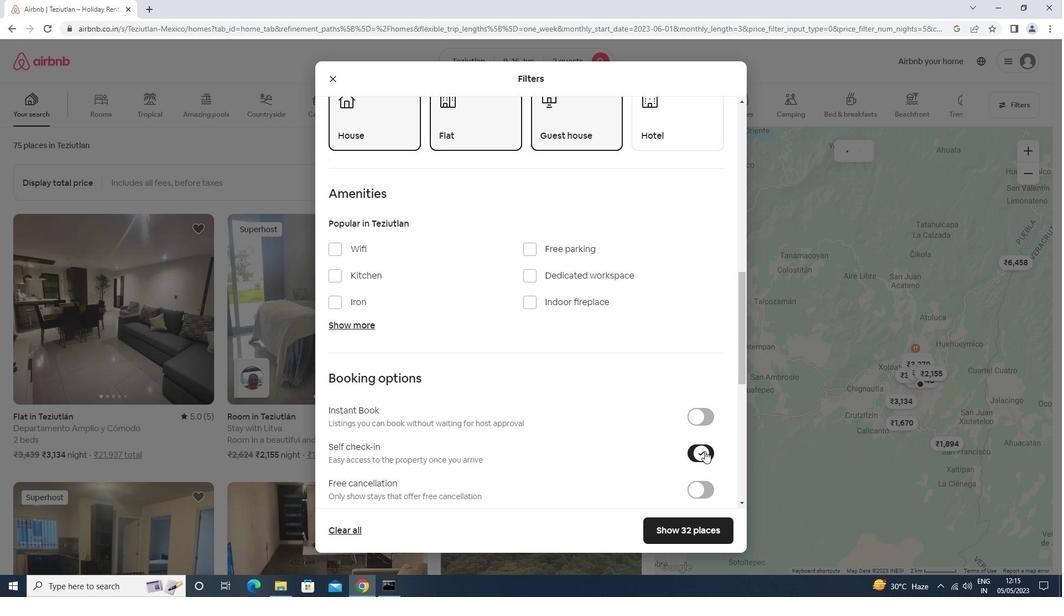 
Action: Mouse scrolled (705, 450) with delta (0, 0)
Screenshot: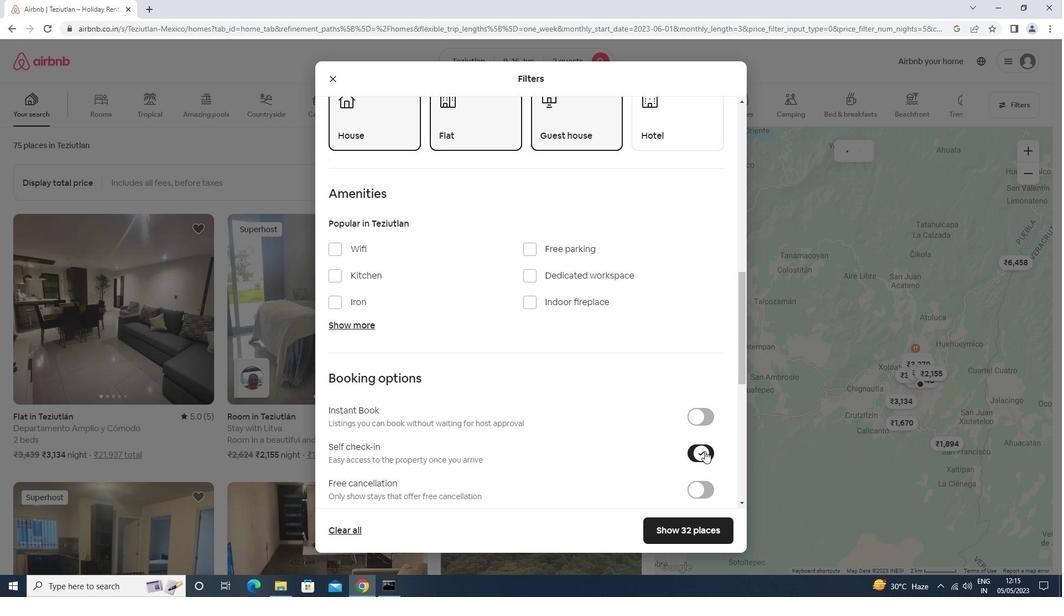 
Action: Mouse scrolled (705, 450) with delta (0, 0)
Screenshot: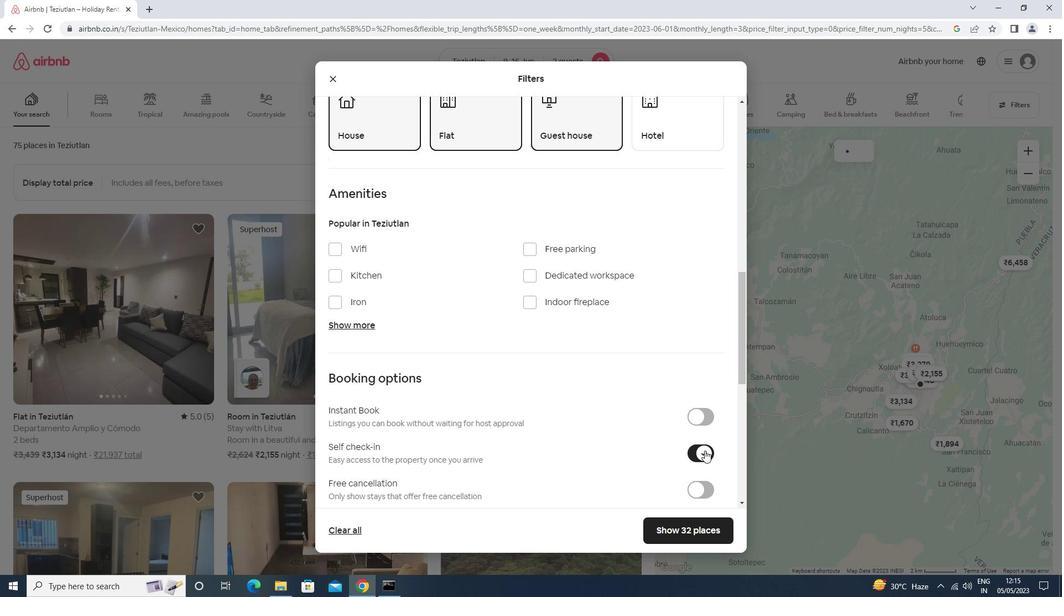 
Action: Mouse scrolled (705, 450) with delta (0, 0)
Screenshot: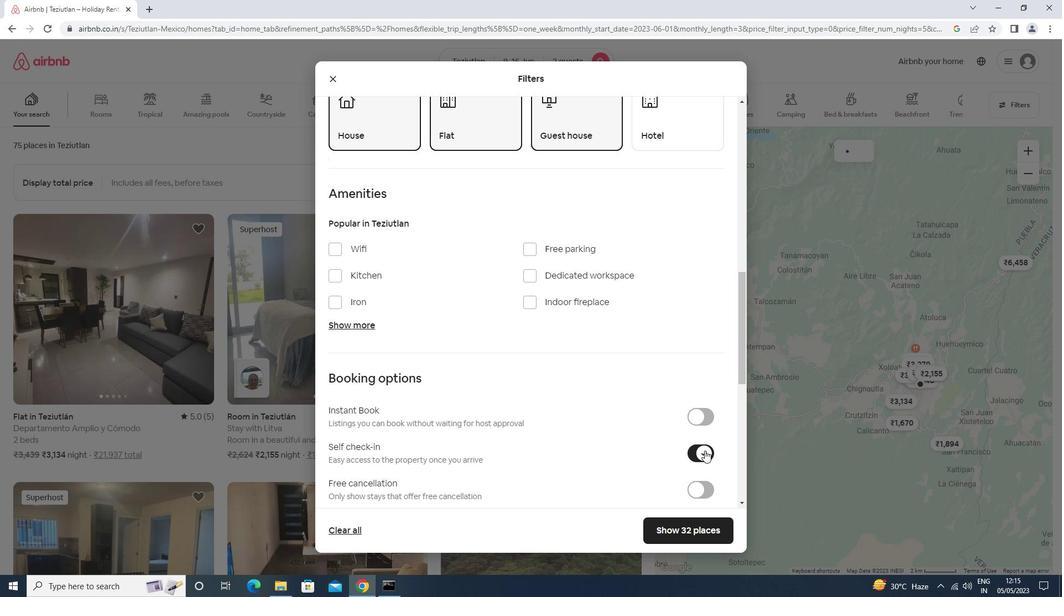 
Action: Mouse scrolled (705, 450) with delta (0, 0)
Screenshot: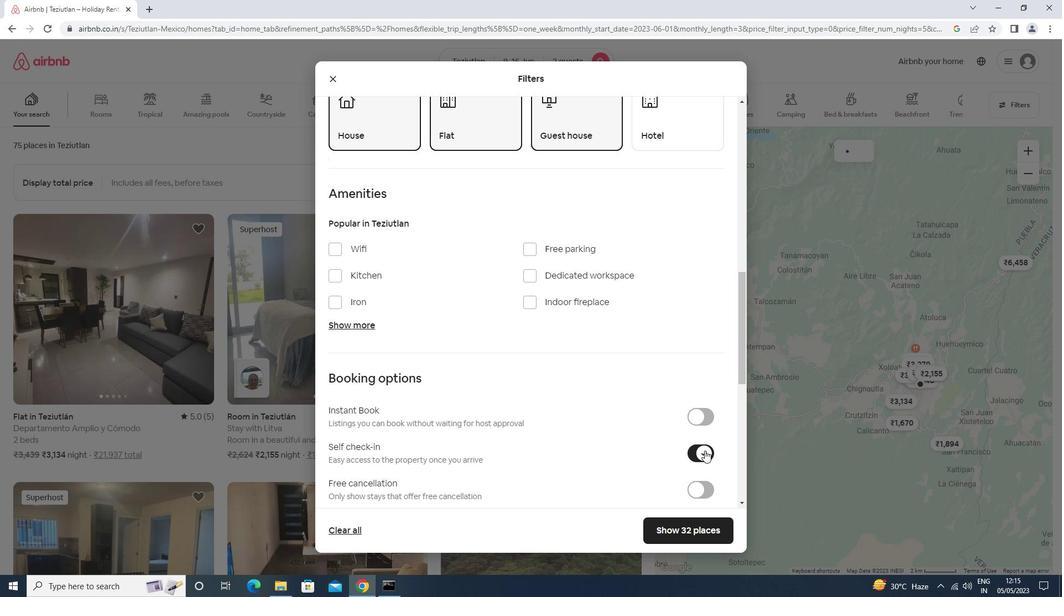 
Action: Mouse moved to (381, 485)
Screenshot: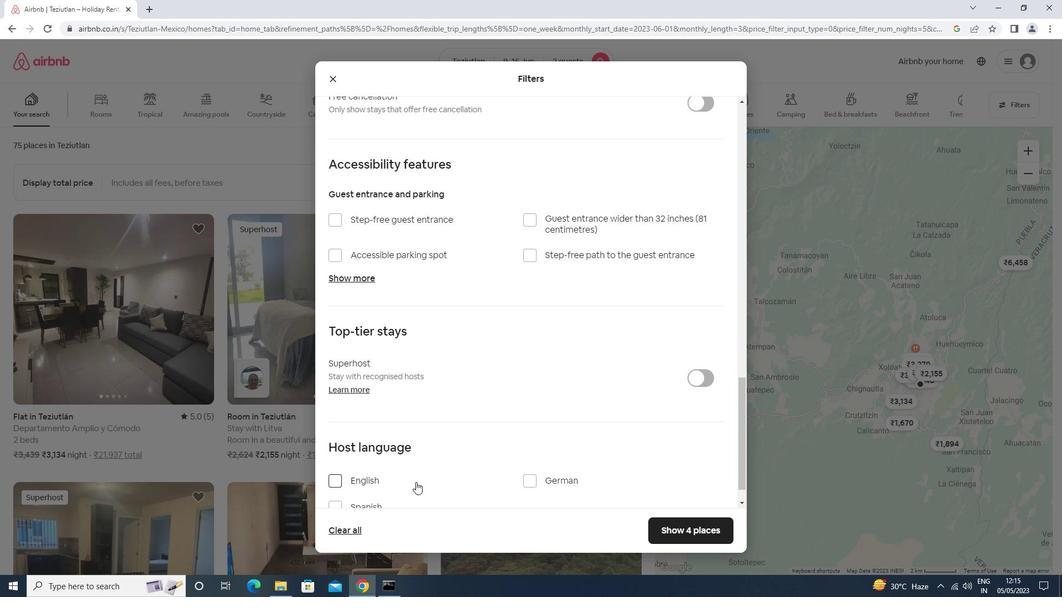 
Action: Mouse pressed left at (381, 485)
Screenshot: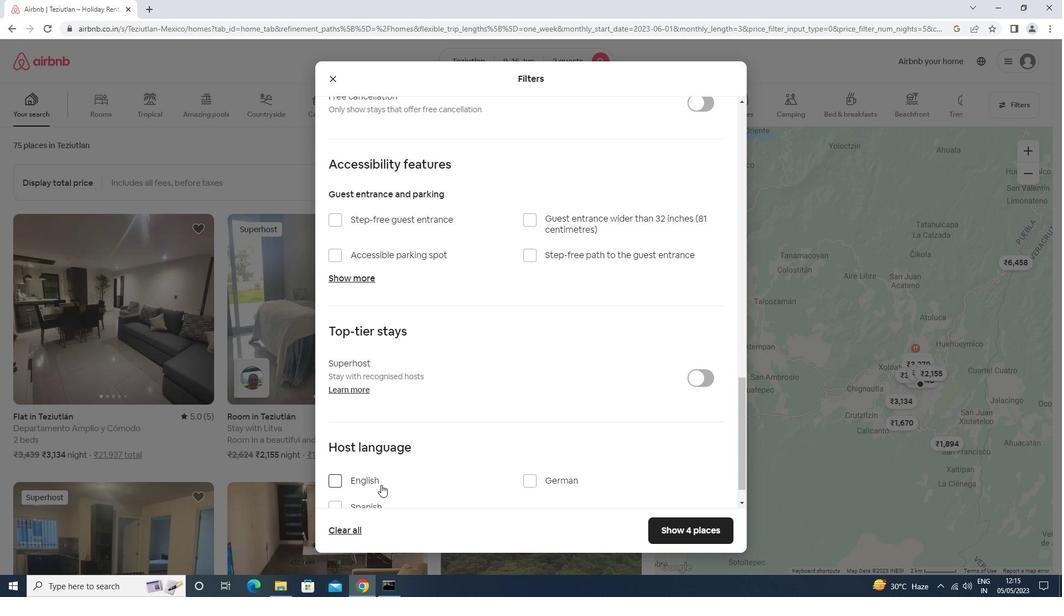 
Action: Mouse moved to (659, 528)
Screenshot: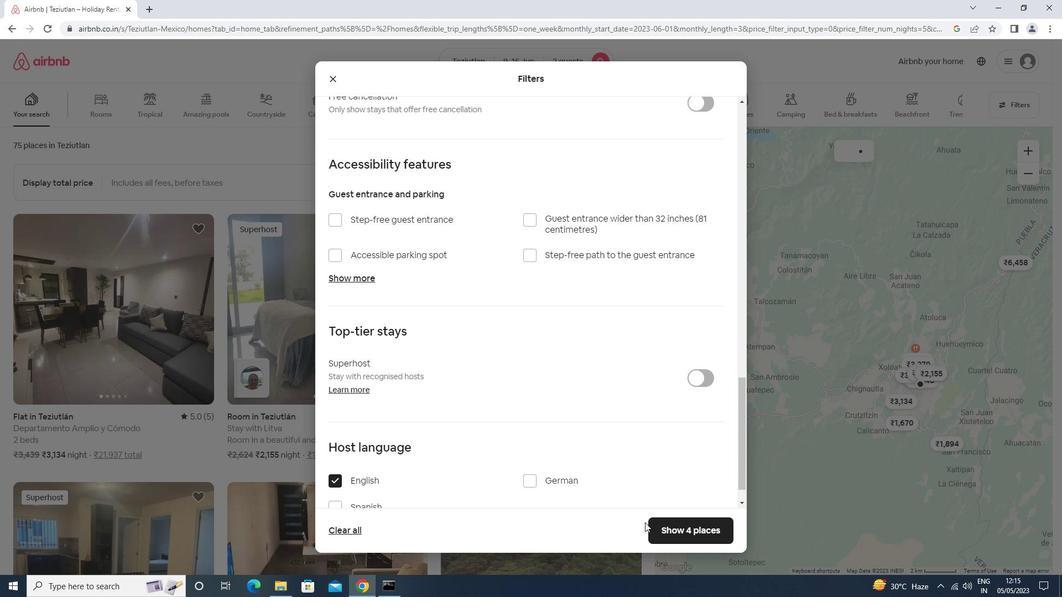 
Action: Mouse pressed left at (659, 528)
Screenshot: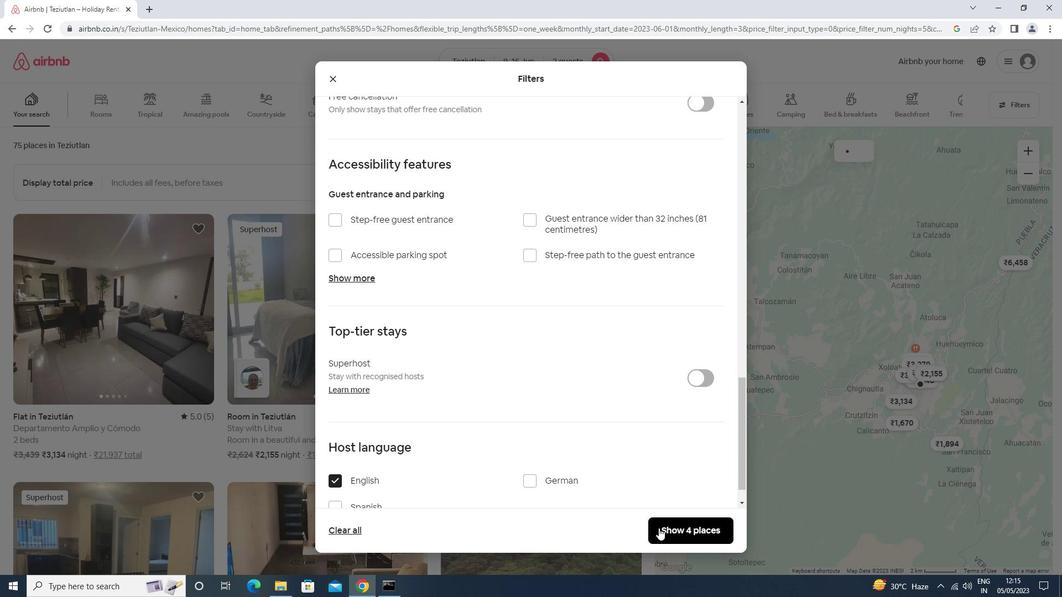 
Action: Mouse moved to (659, 528)
Screenshot: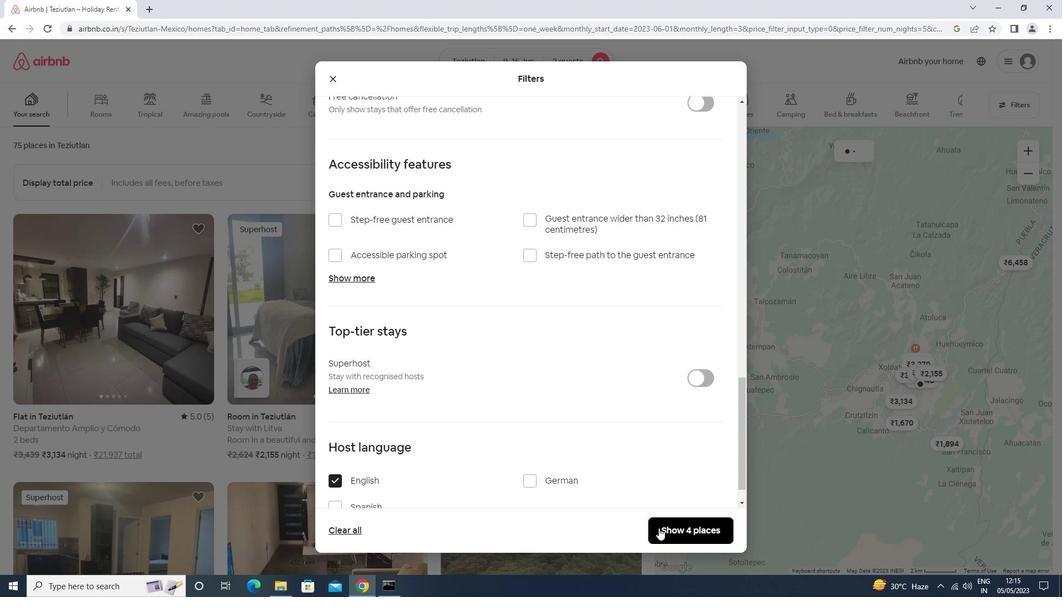 
